Task: In the  document experiment Apply all border to the tabe with  'with box; Style line and width 1/4 pt 'Select Header and apply  'Italics' Select the text and align it to the  Center
Action: Mouse moved to (36, 116)
Screenshot: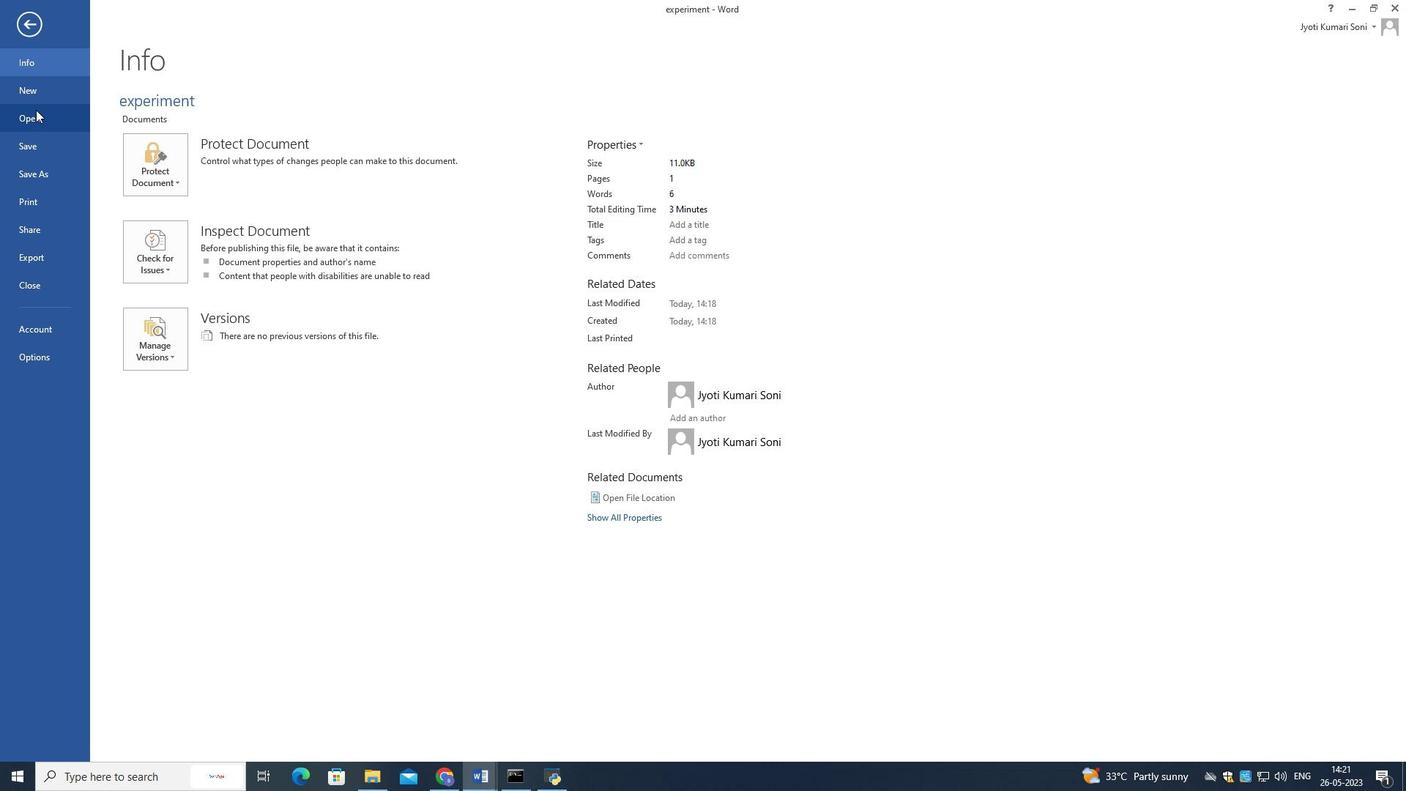 
Action: Mouse pressed left at (36, 116)
Screenshot: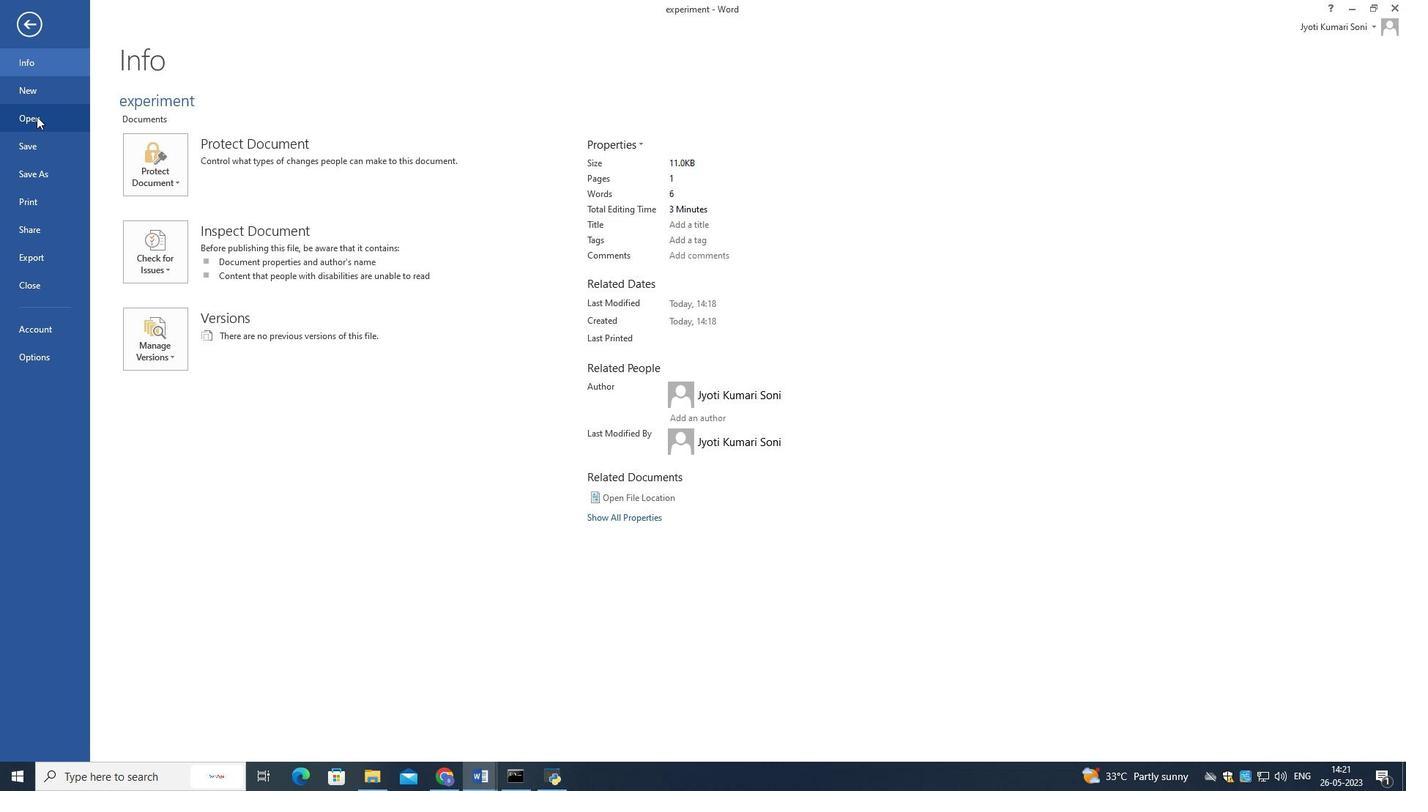 
Action: Mouse moved to (386, 131)
Screenshot: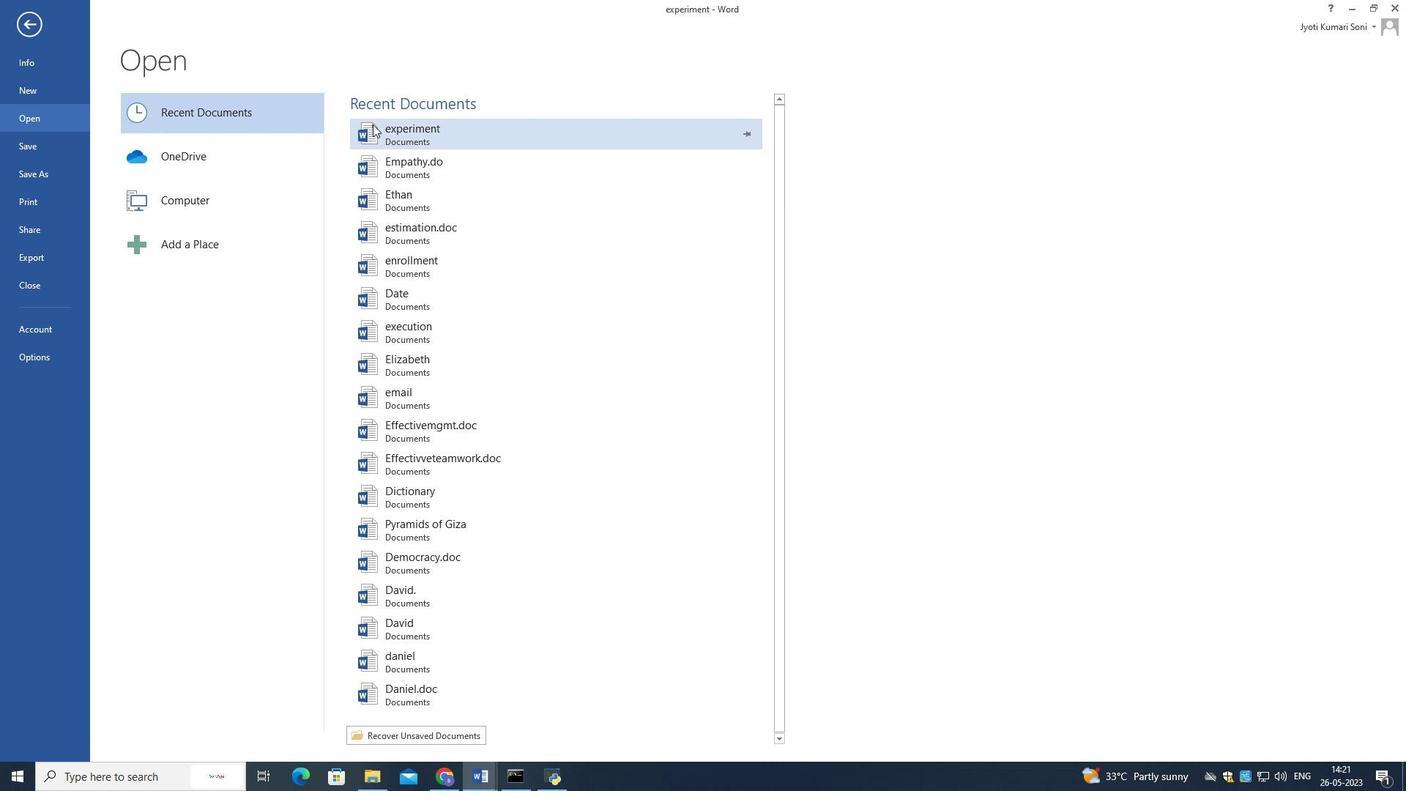 
Action: Mouse pressed left at (386, 131)
Screenshot: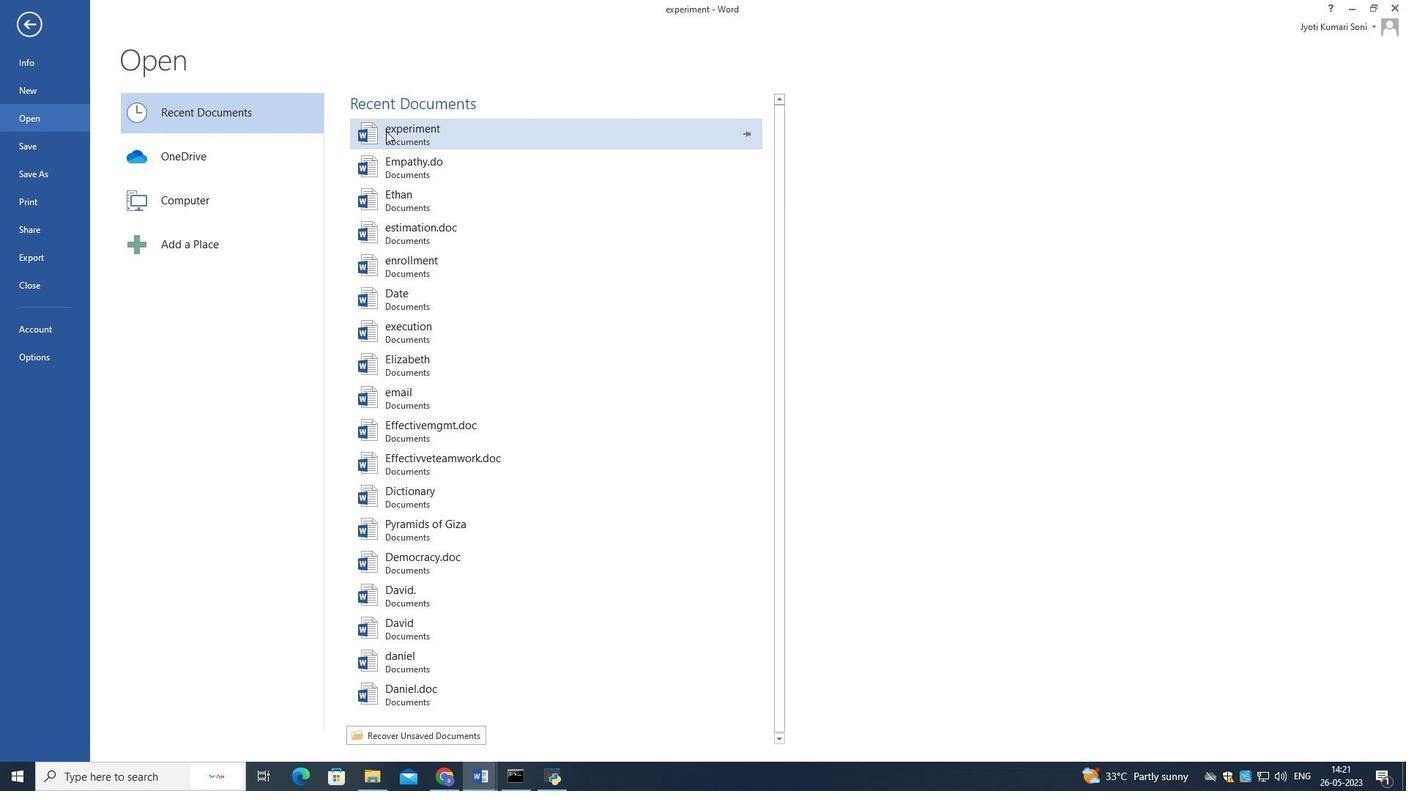 
Action: Mouse moved to (544, 215)
Screenshot: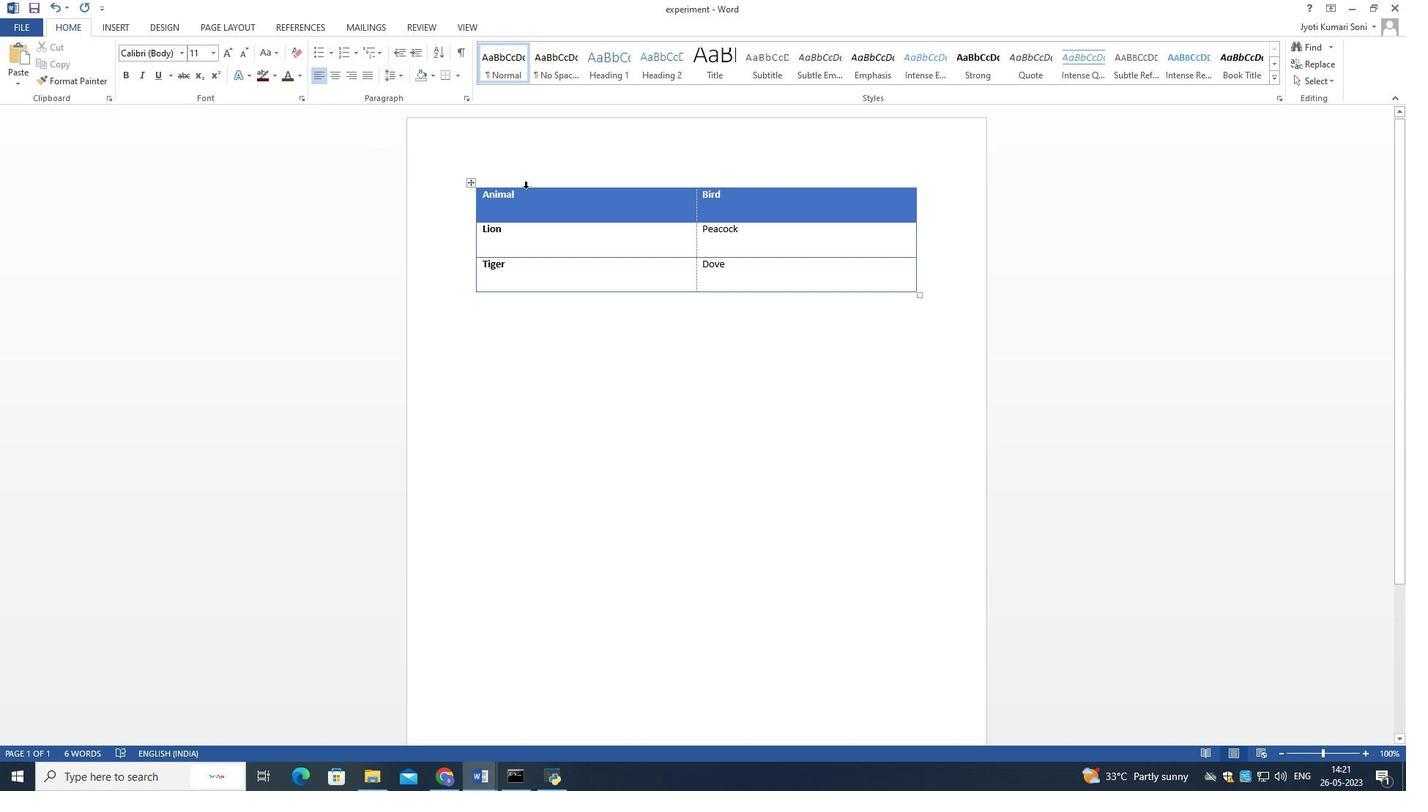 
Action: Mouse pressed left at (544, 215)
Screenshot: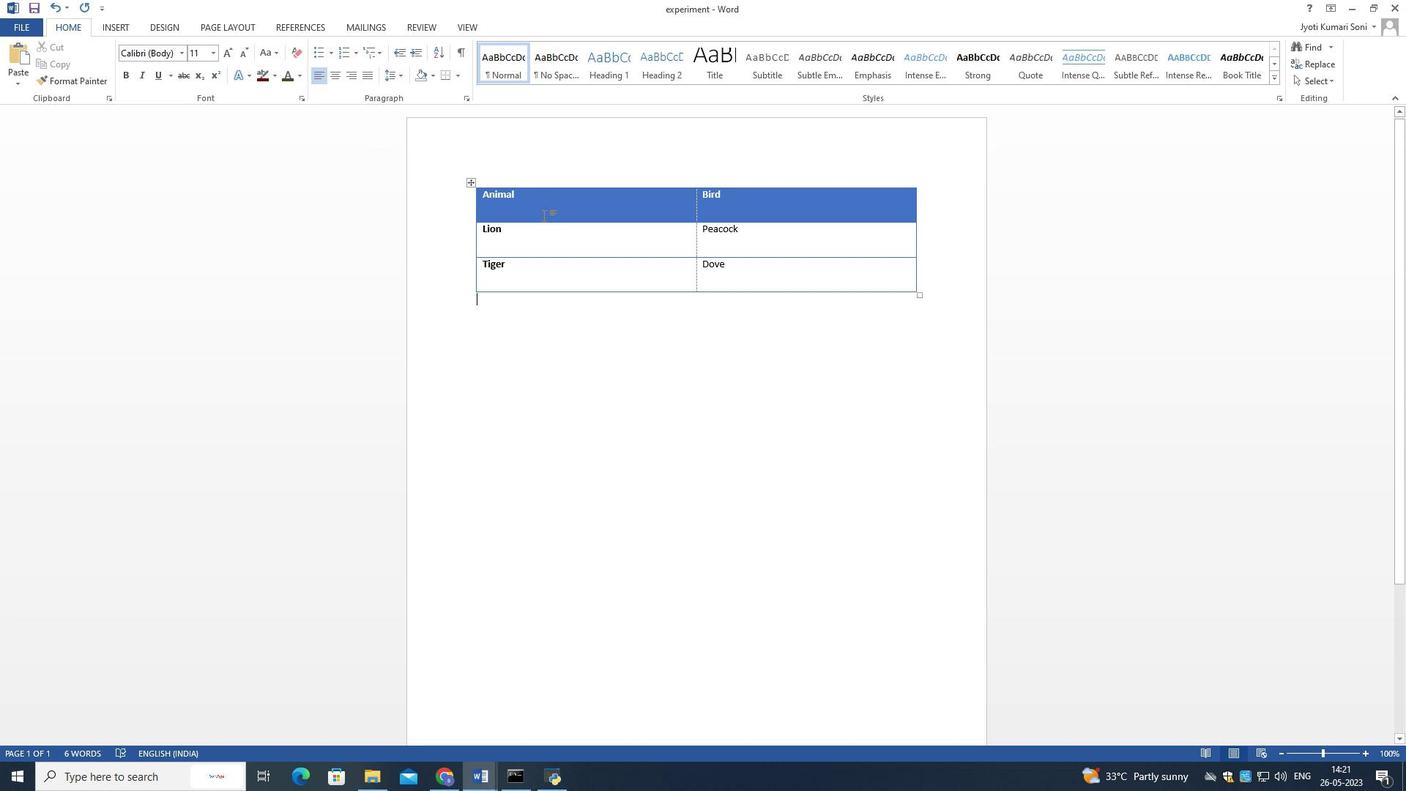 
Action: Mouse moved to (460, 76)
Screenshot: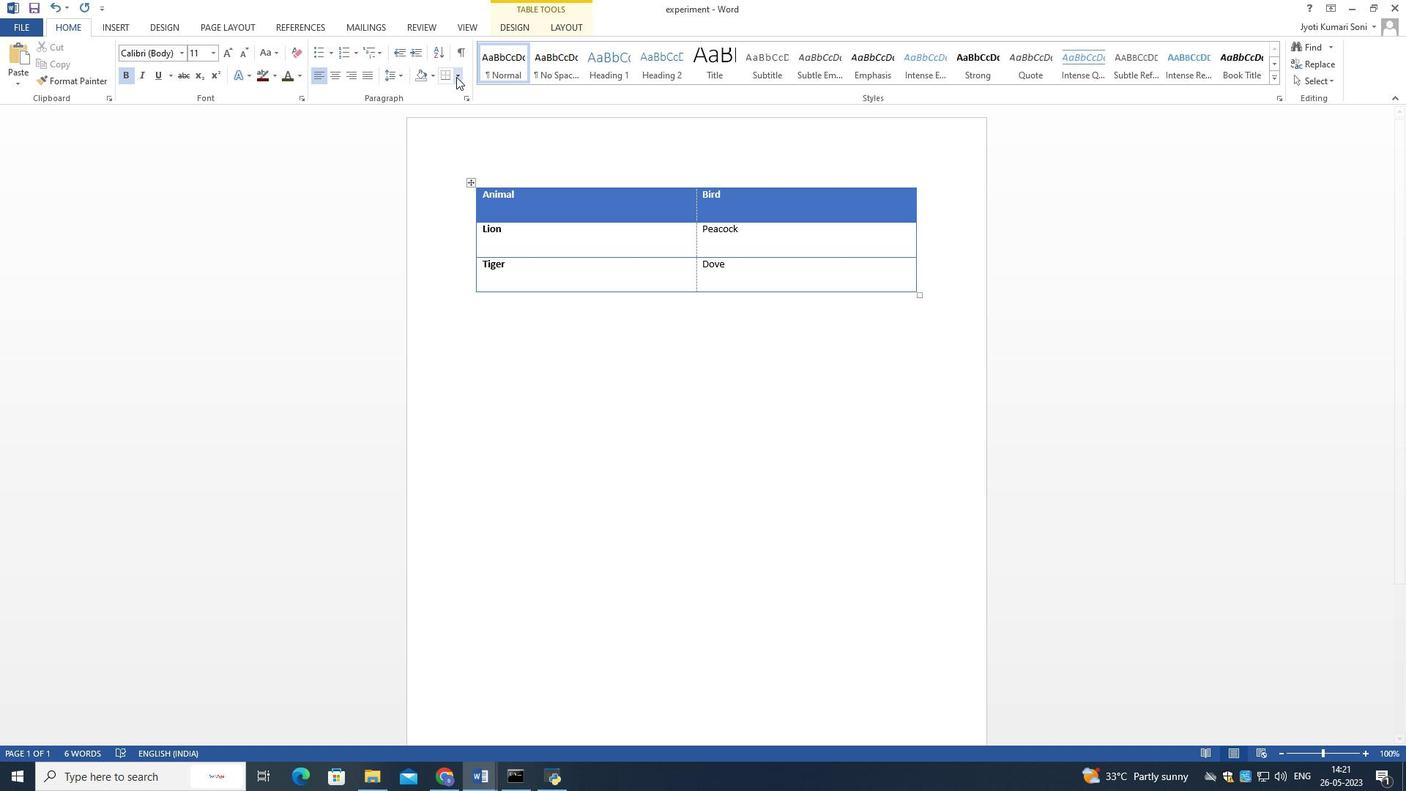 
Action: Mouse pressed left at (460, 76)
Screenshot: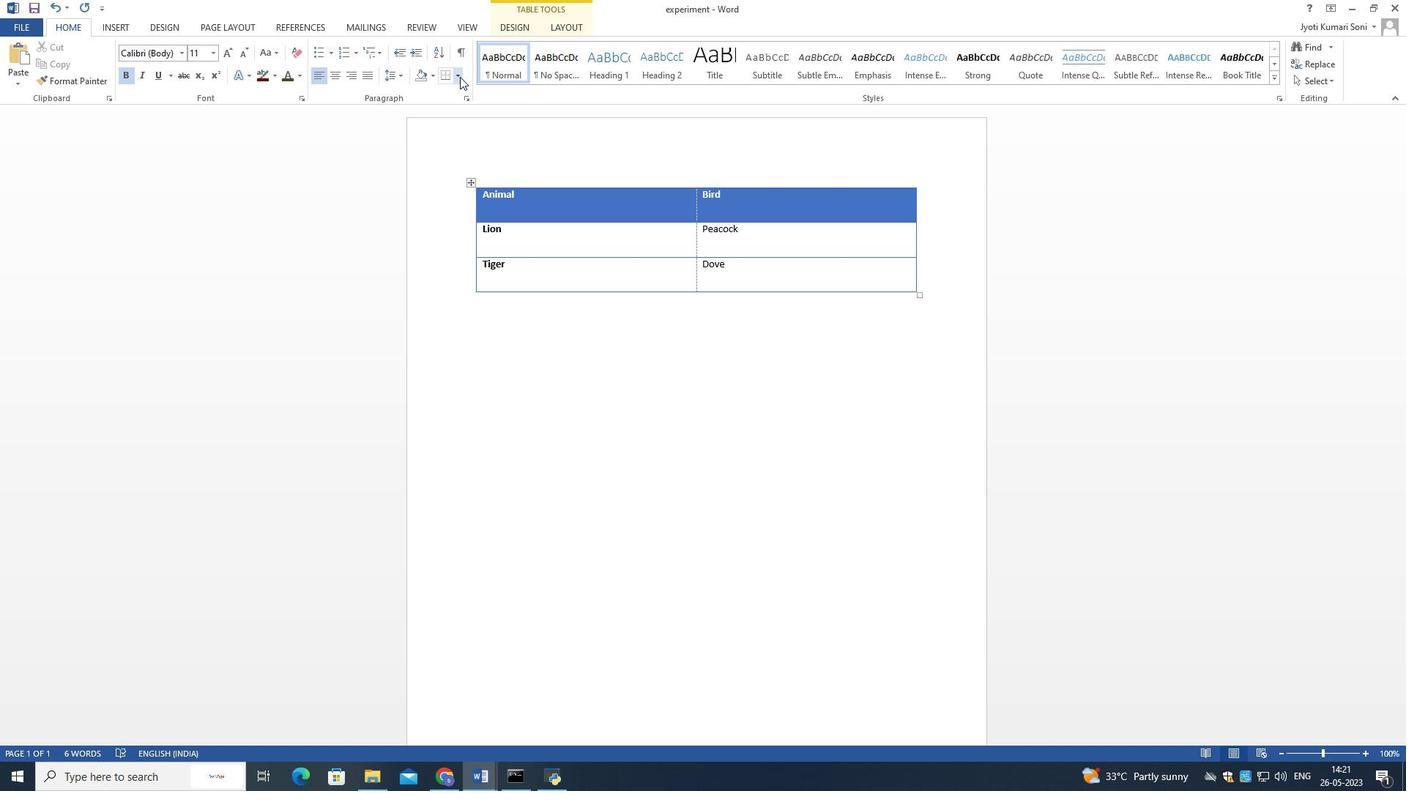 
Action: Mouse moved to (475, 180)
Screenshot: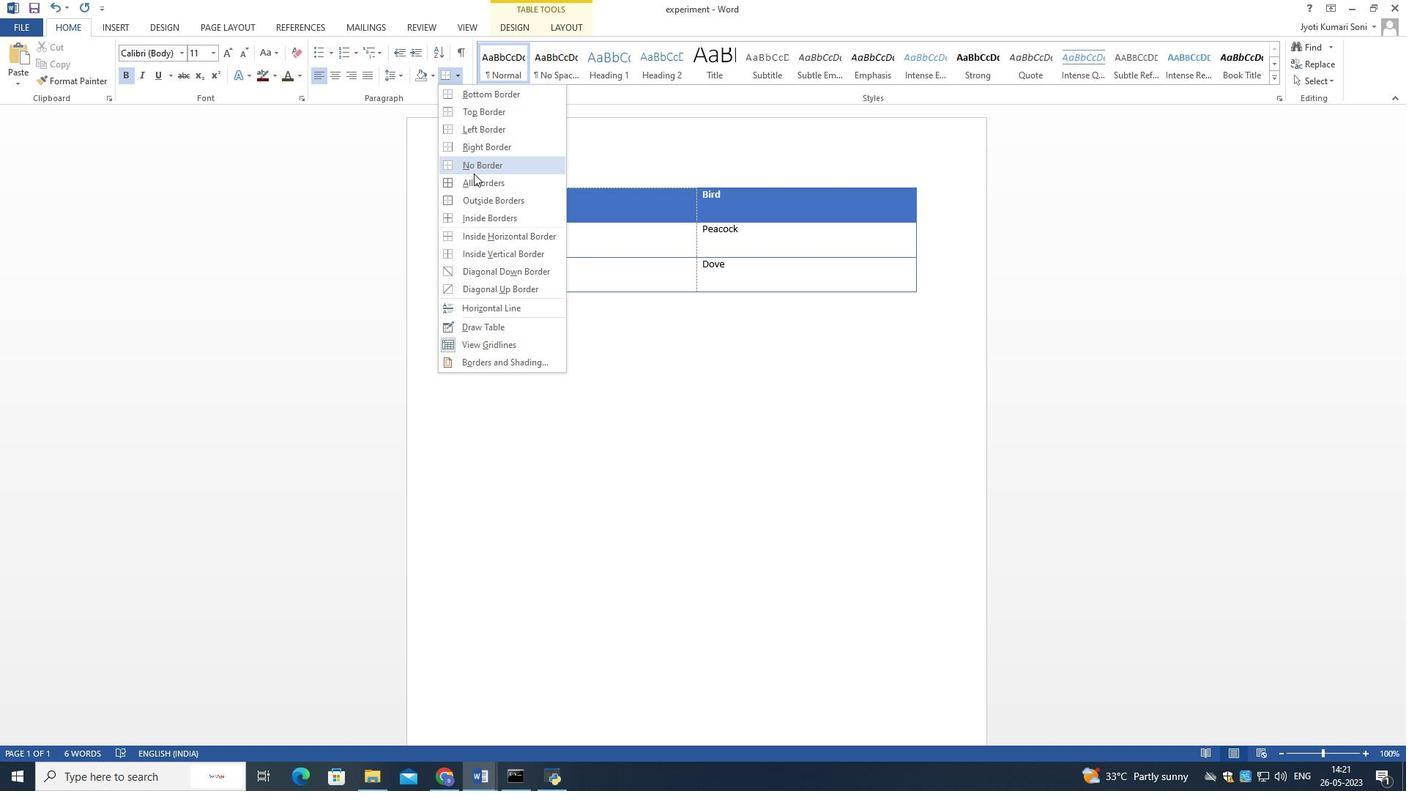 
Action: Mouse pressed left at (475, 180)
Screenshot: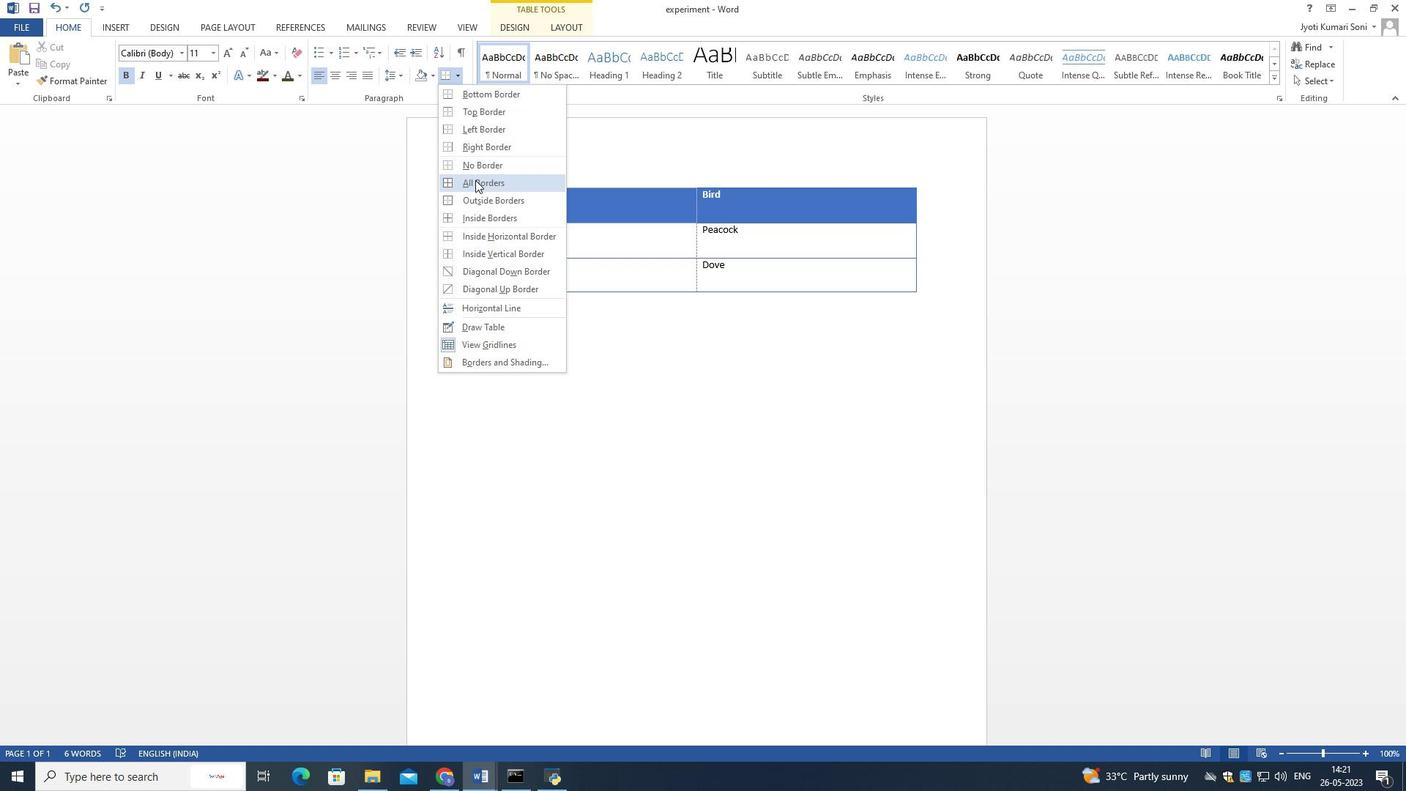 
Action: Mouse moved to (460, 75)
Screenshot: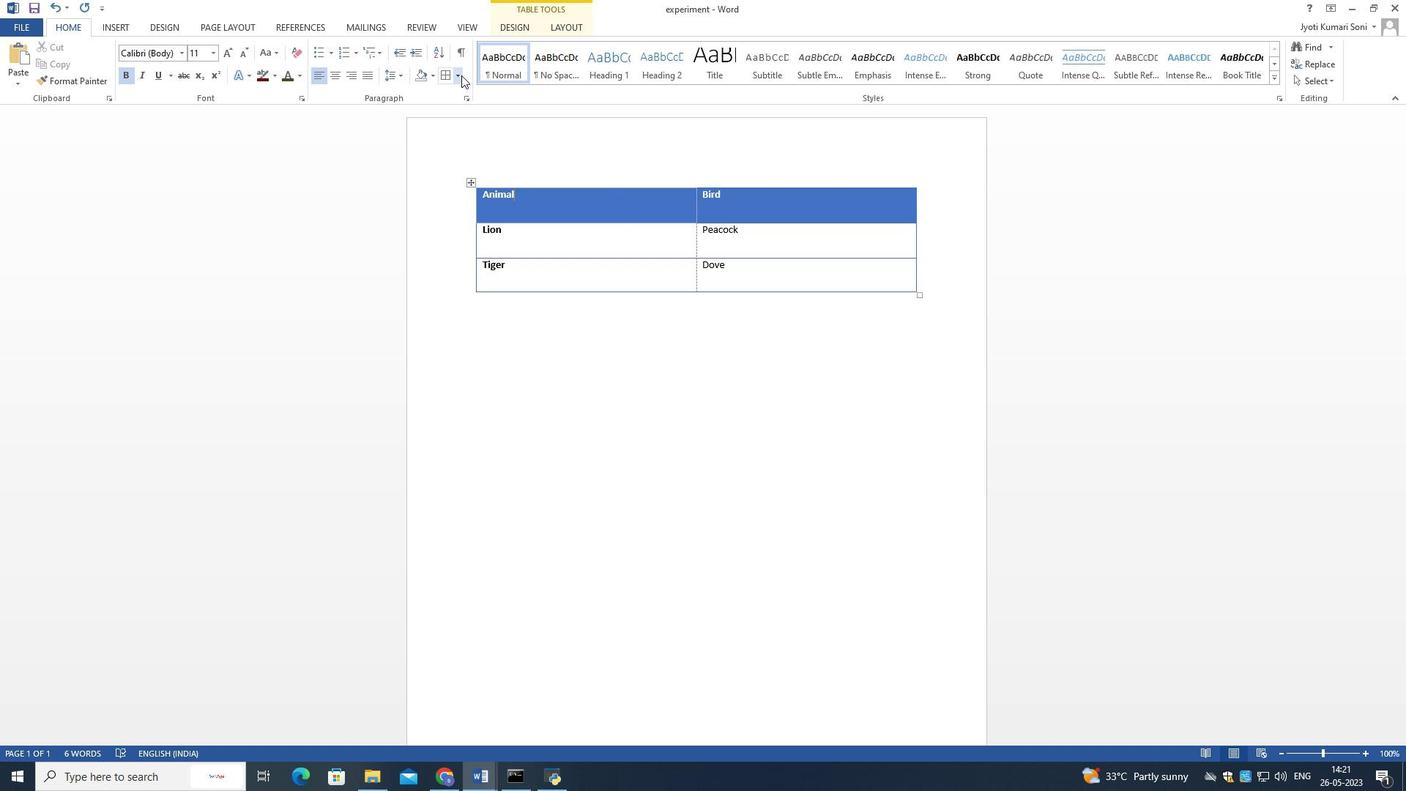 
Action: Mouse pressed left at (460, 75)
Screenshot: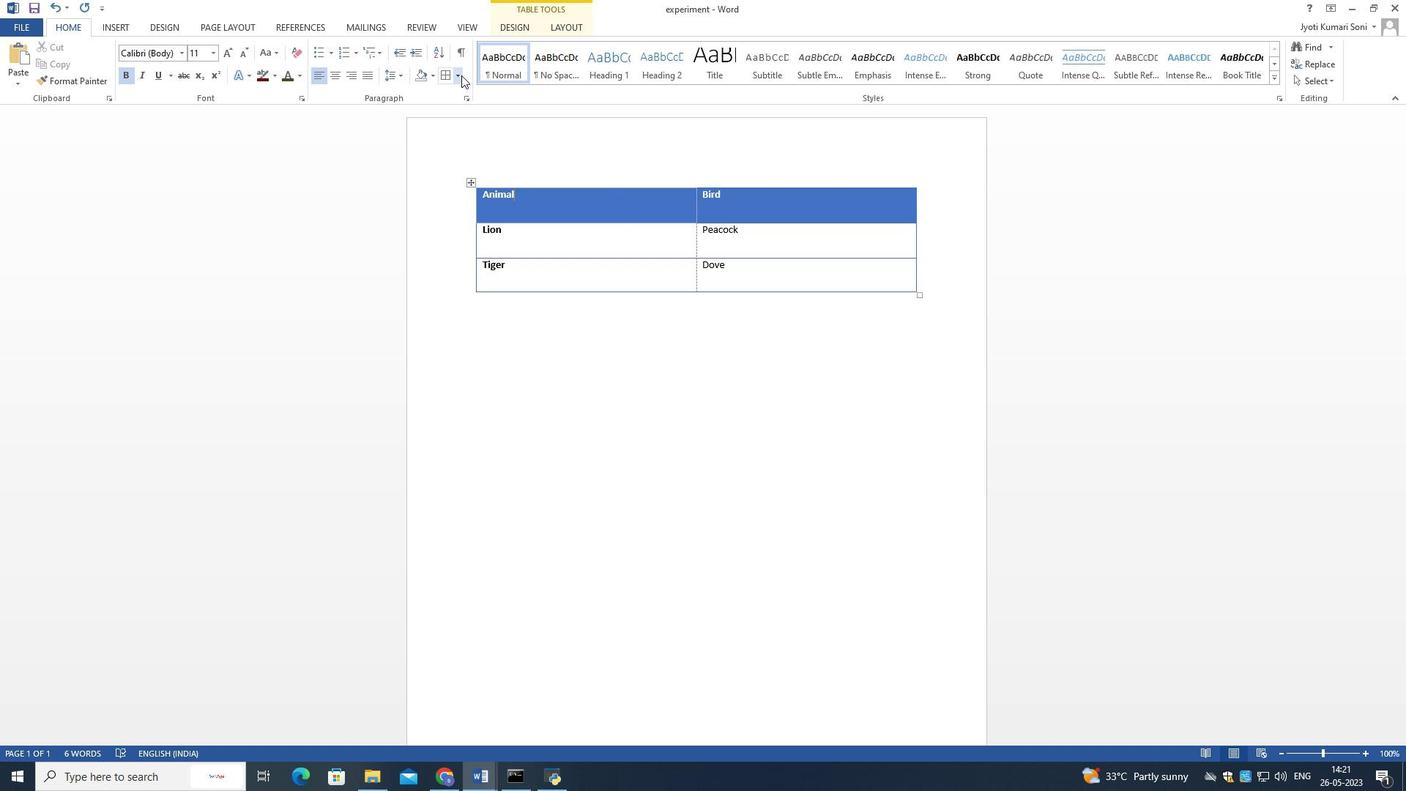 
Action: Mouse moved to (495, 357)
Screenshot: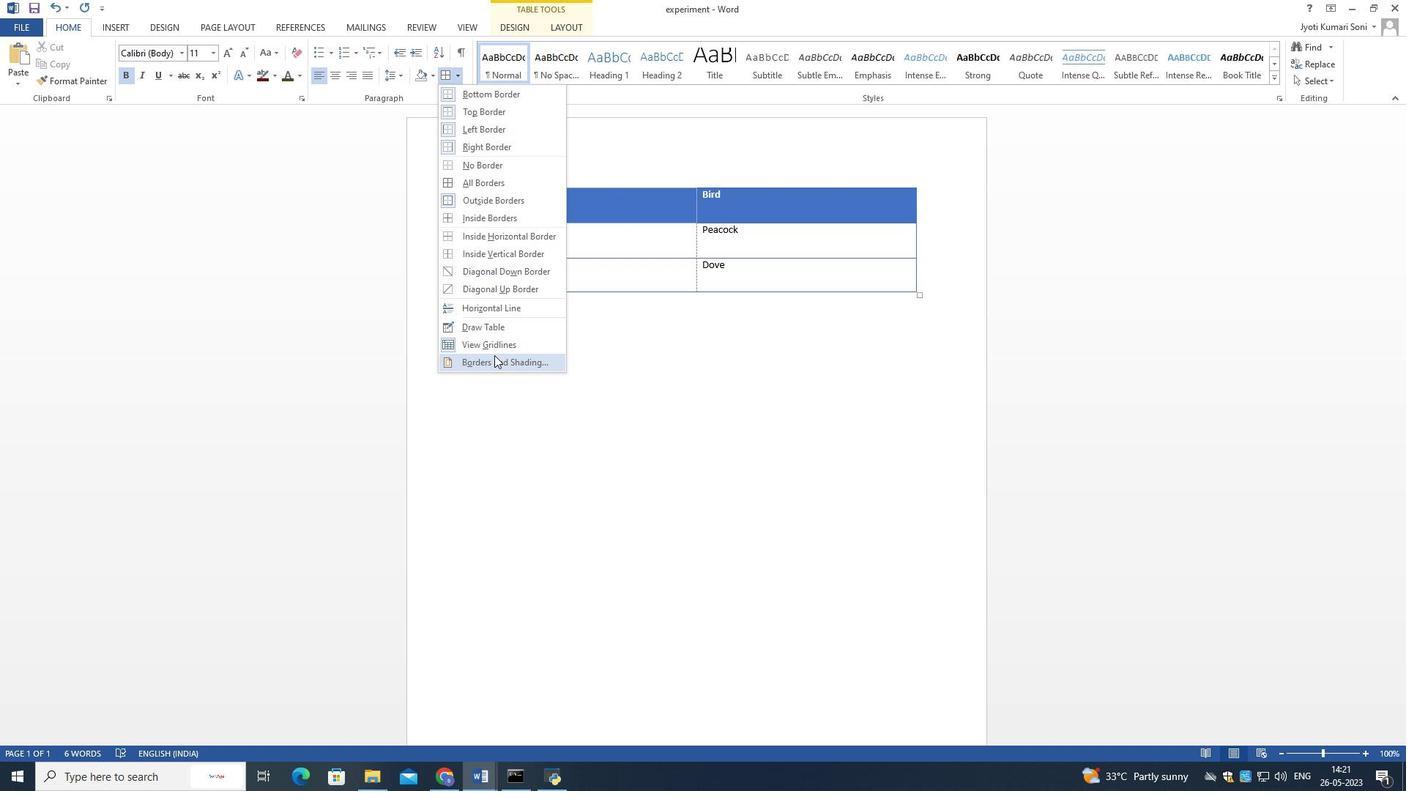 
Action: Mouse pressed left at (495, 357)
Screenshot: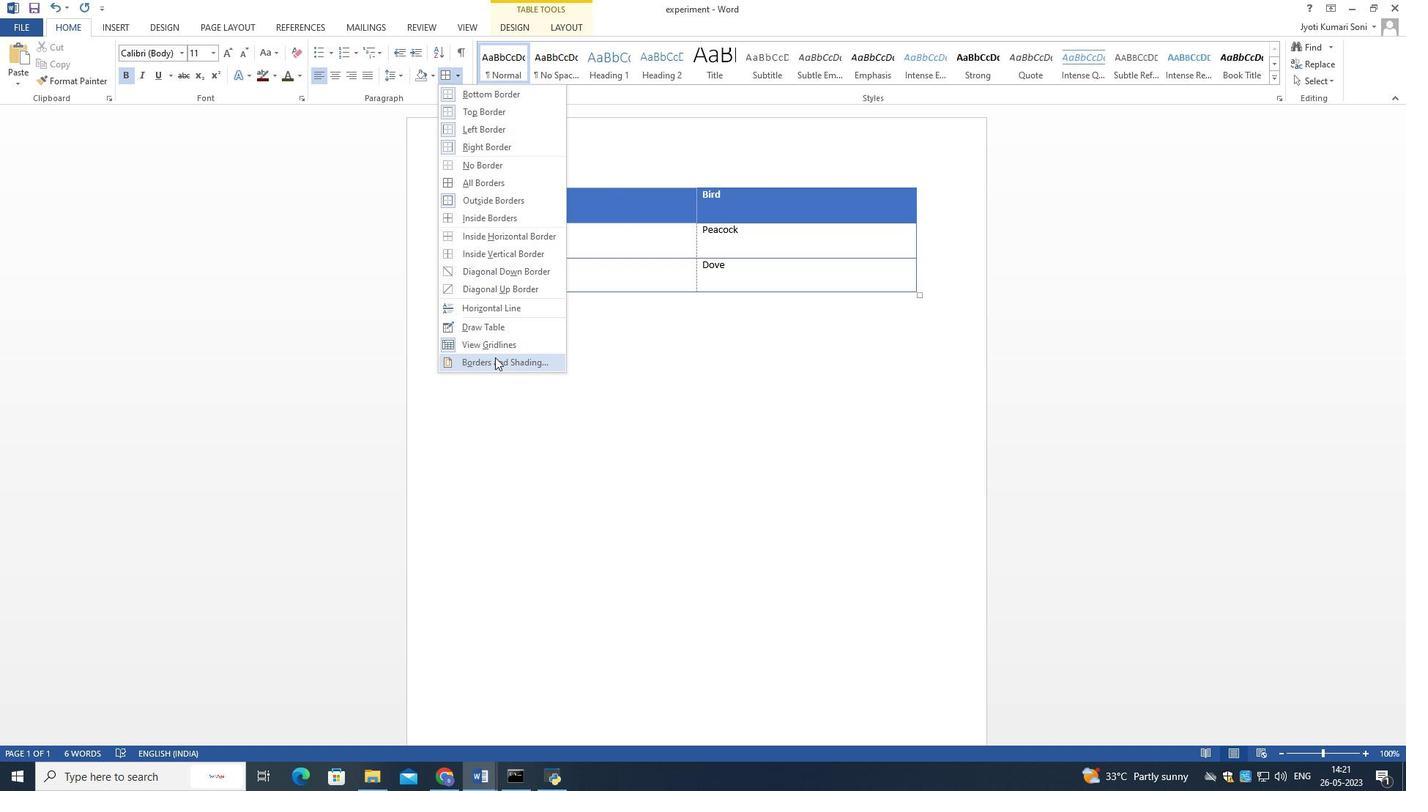 
Action: Mouse moved to (553, 359)
Screenshot: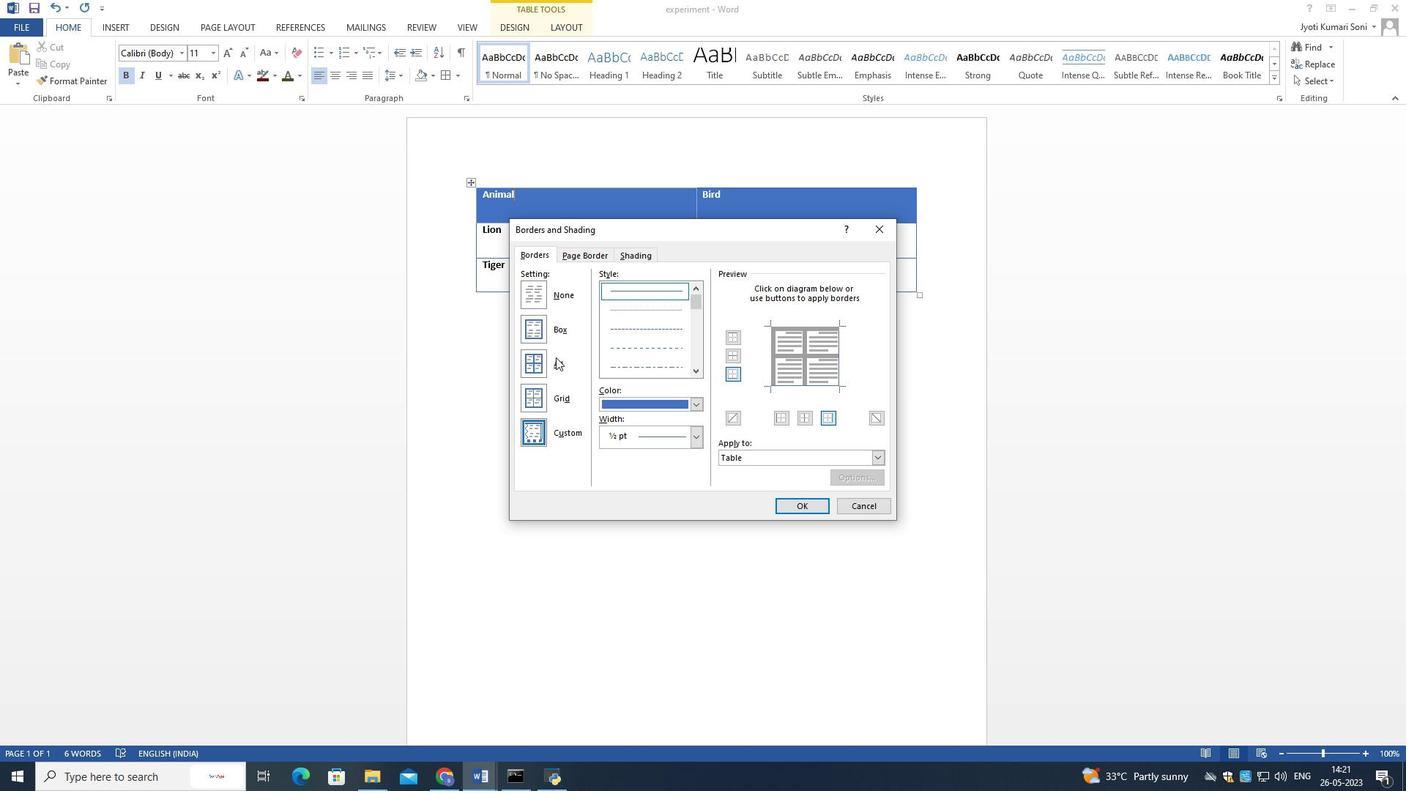 
Action: Mouse pressed left at (553, 359)
Screenshot: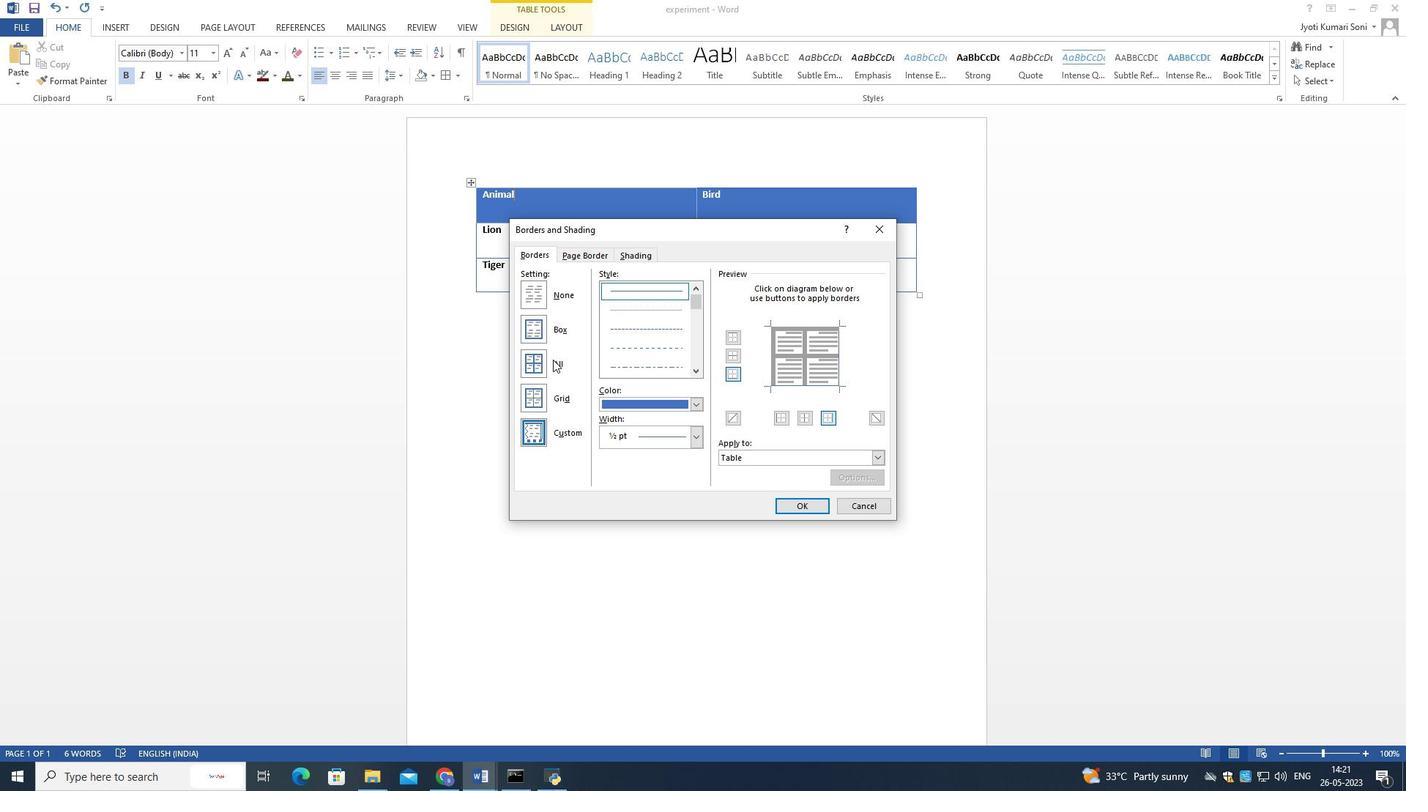 
Action: Mouse moved to (533, 359)
Screenshot: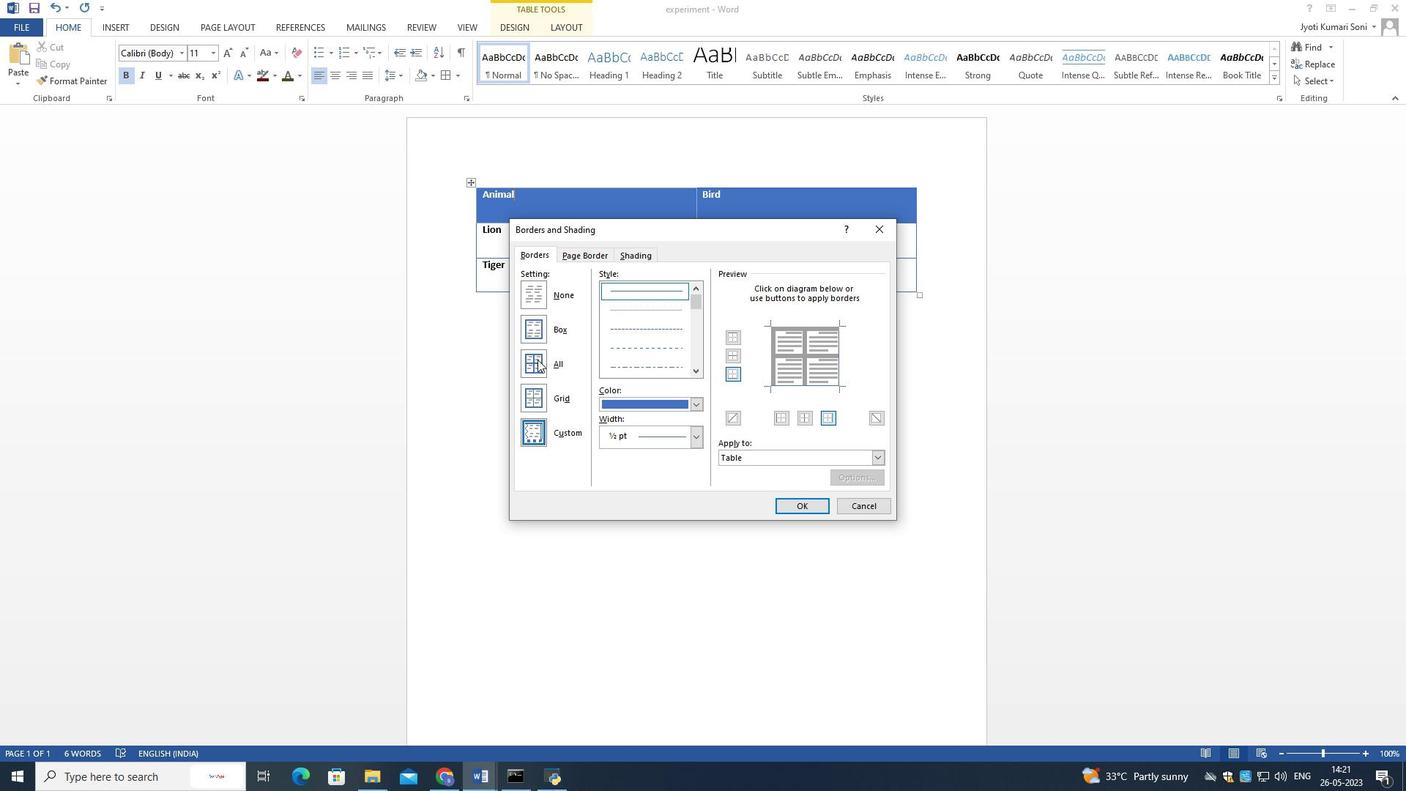 
Action: Mouse pressed left at (533, 359)
Screenshot: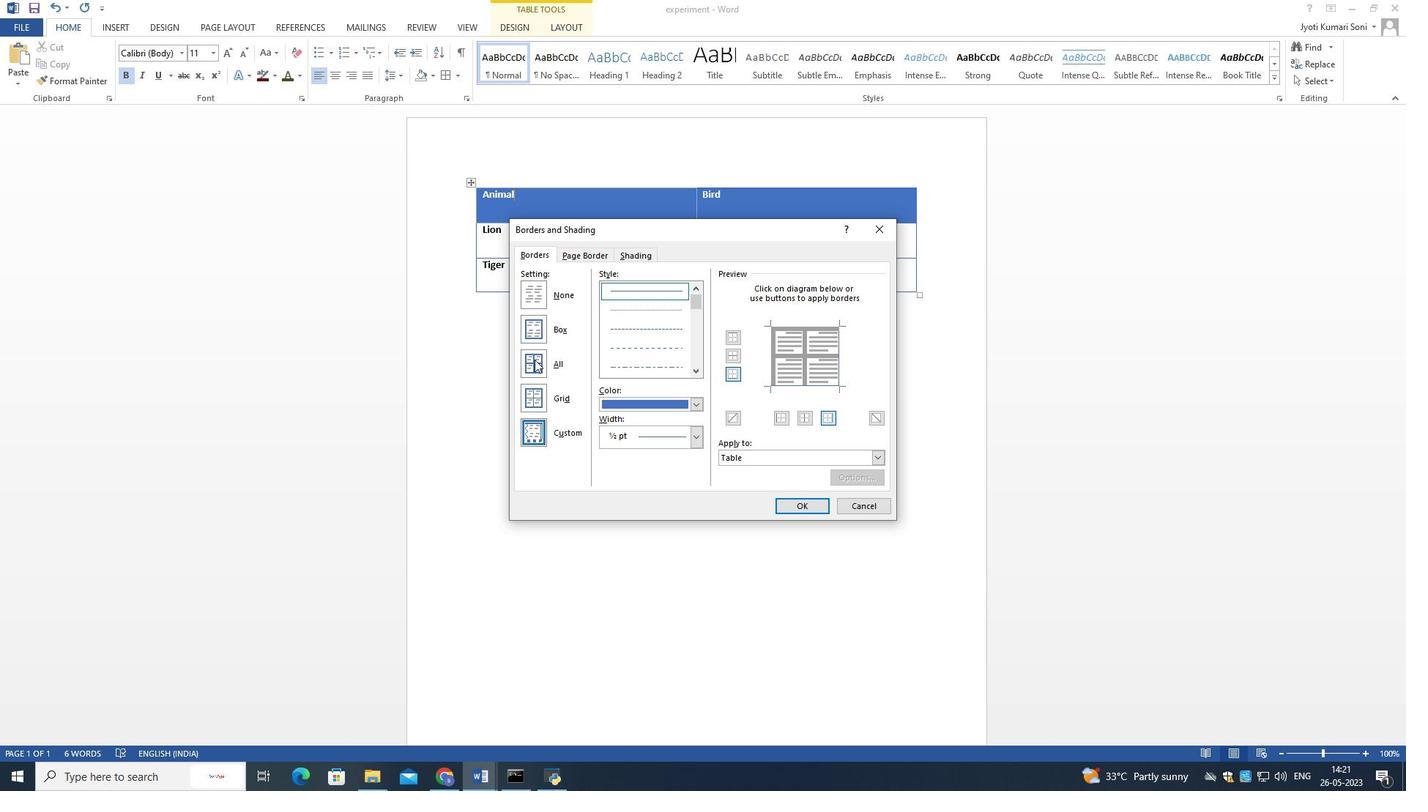 
Action: Mouse moved to (696, 432)
Screenshot: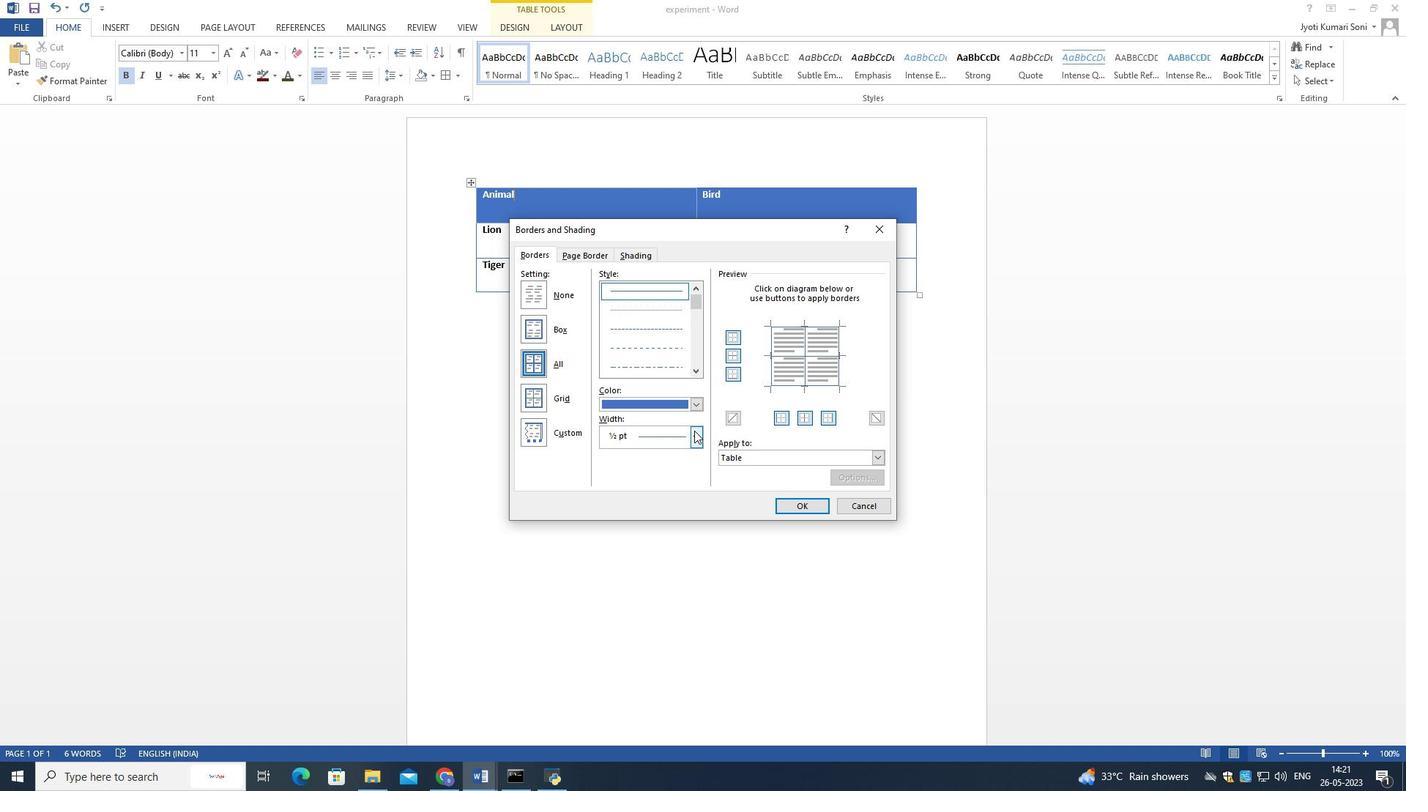 
Action: Mouse pressed left at (696, 432)
Screenshot: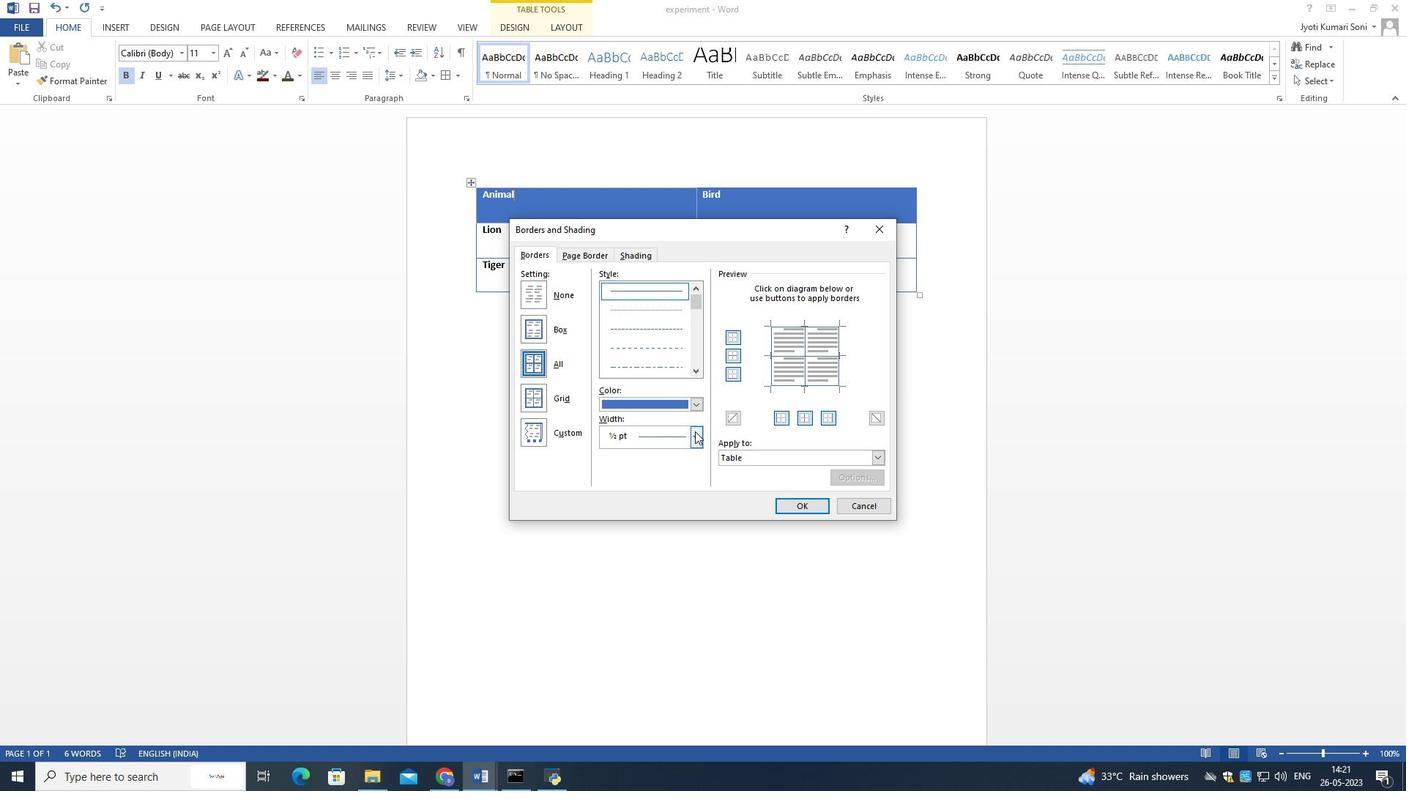 
Action: Mouse moved to (637, 490)
Screenshot: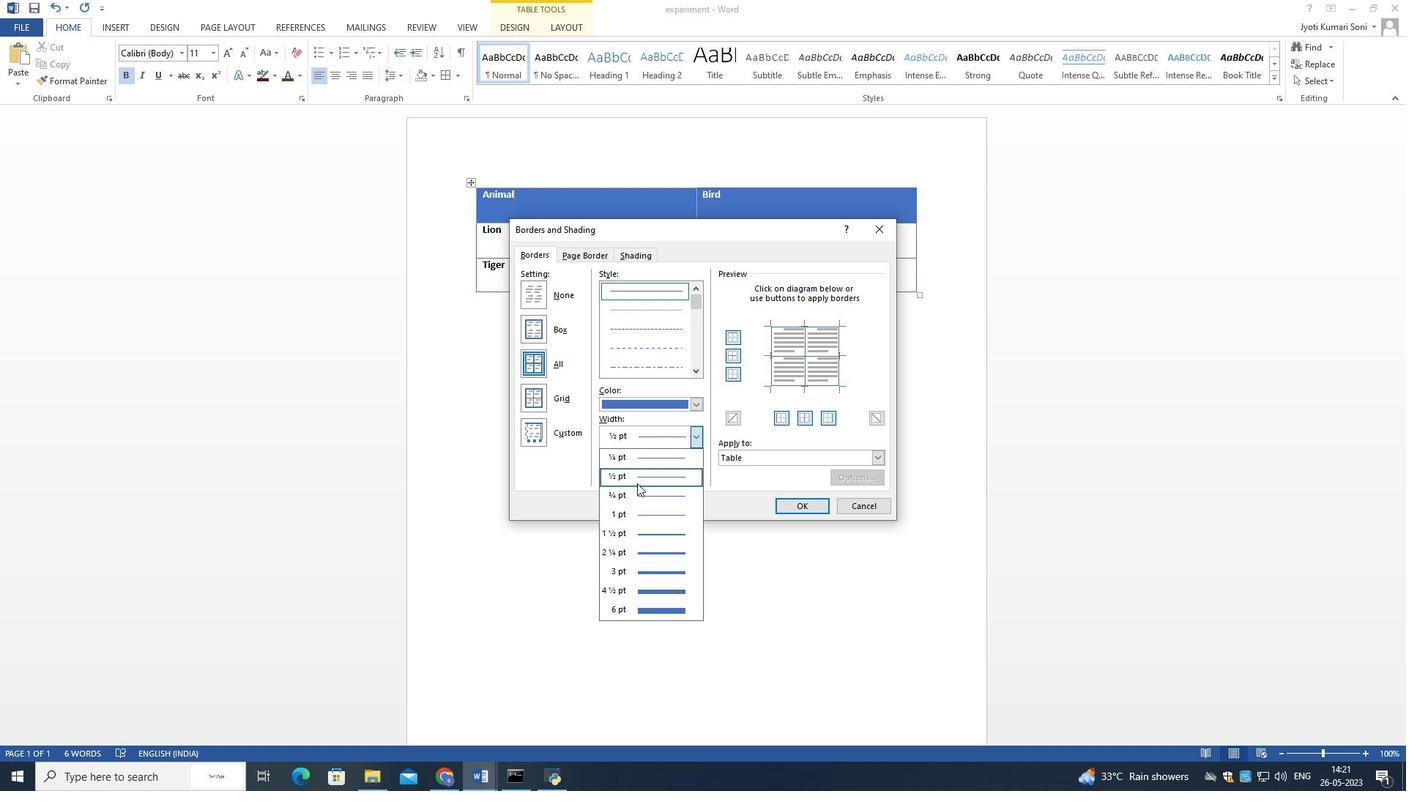 
Action: Mouse pressed left at (637, 490)
Screenshot: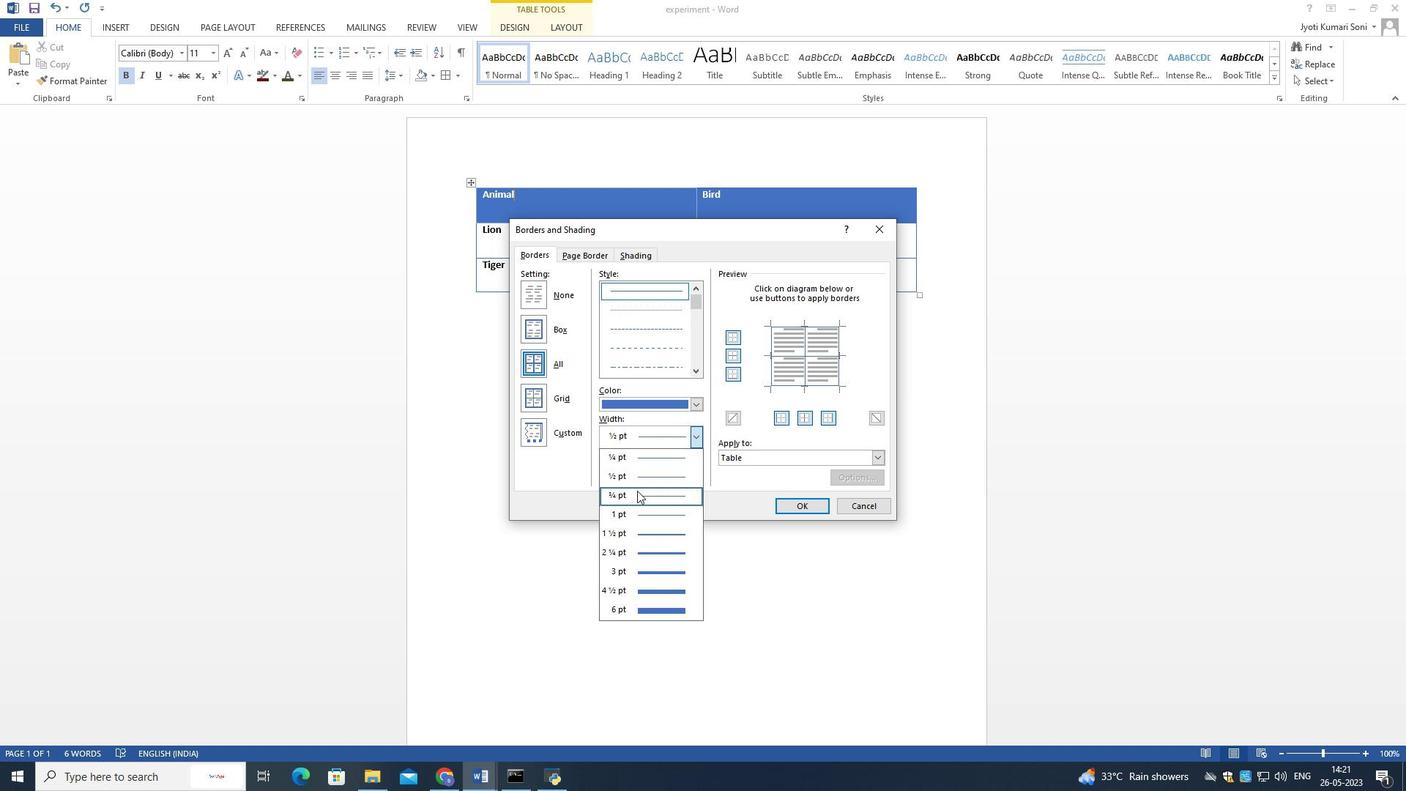 
Action: Mouse moved to (801, 501)
Screenshot: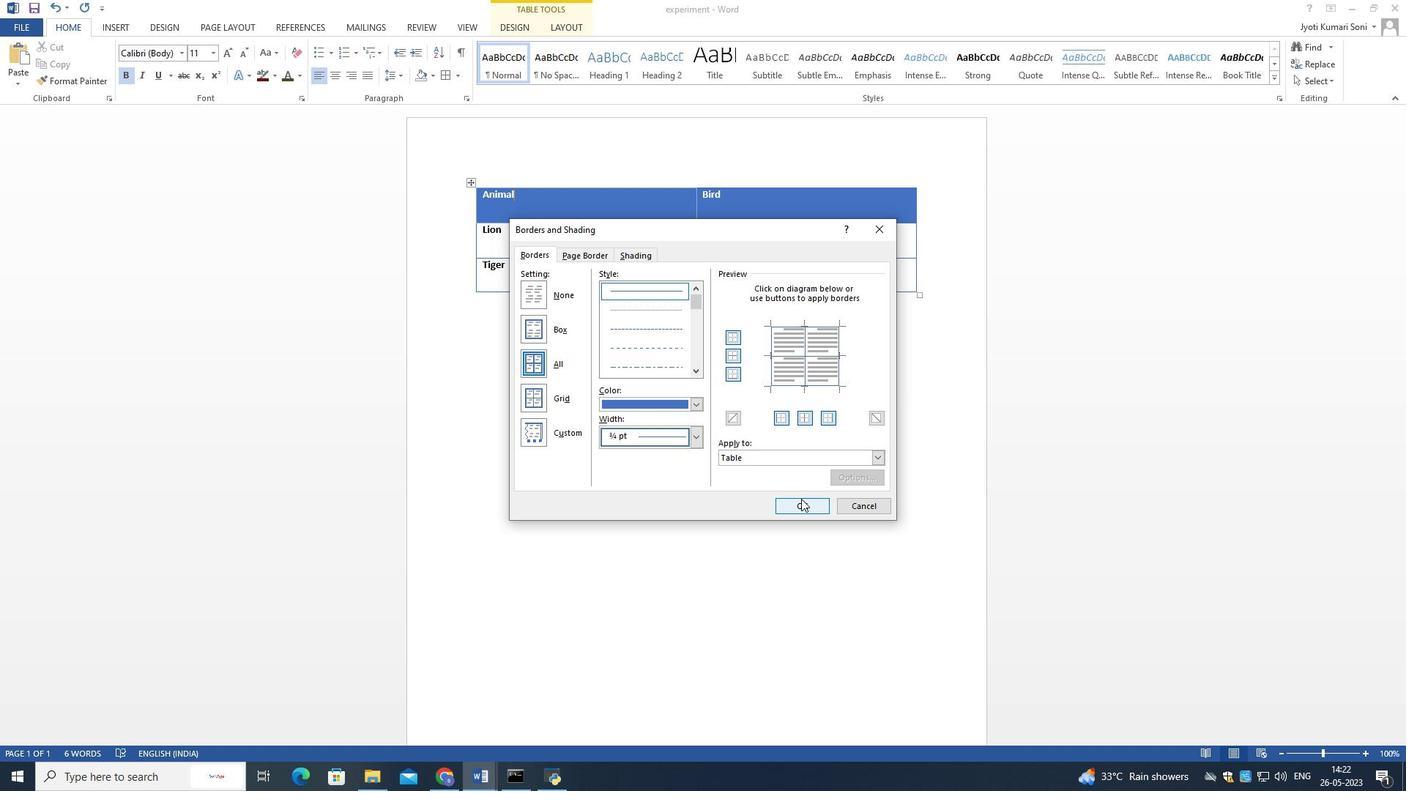 
Action: Mouse pressed left at (801, 501)
Screenshot: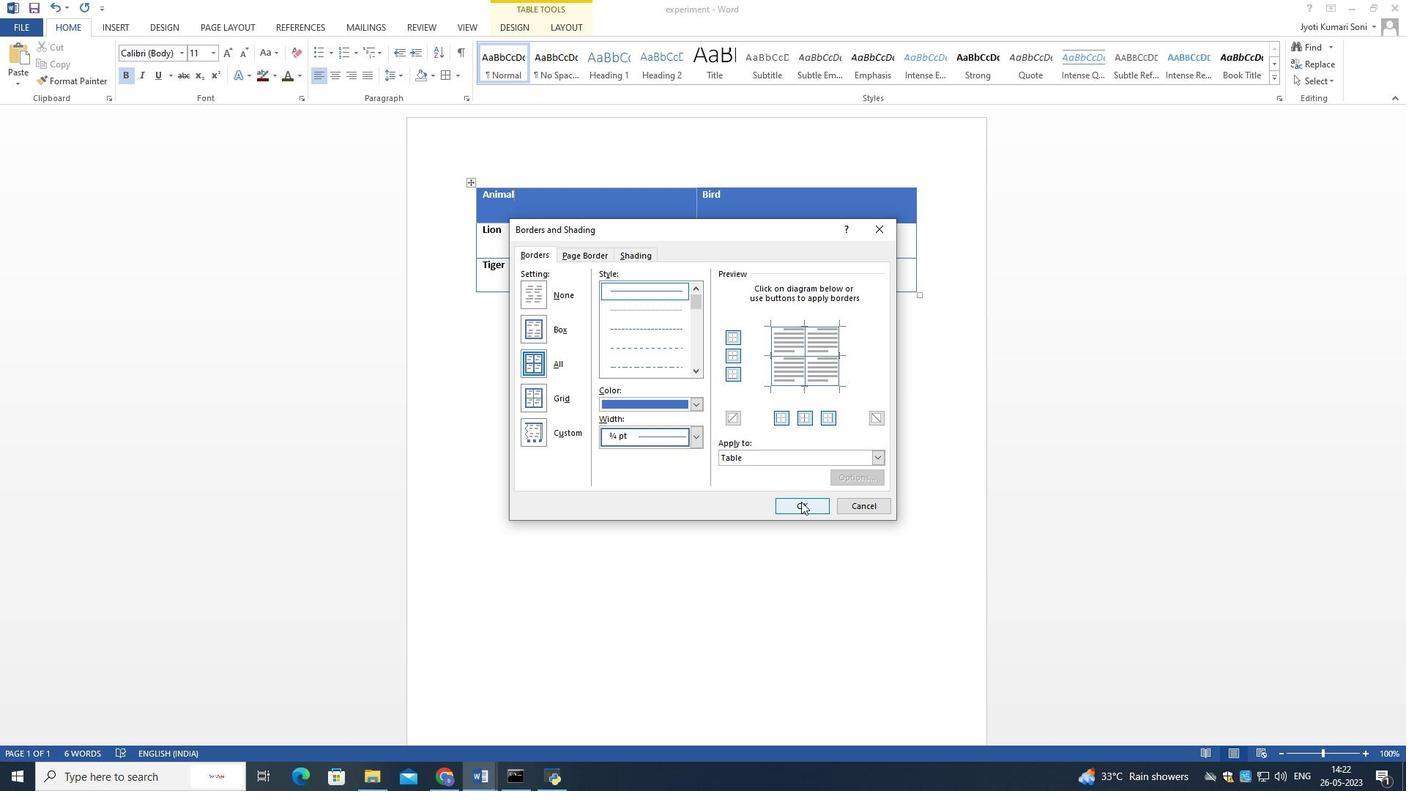 
Action: Mouse moved to (766, 276)
Screenshot: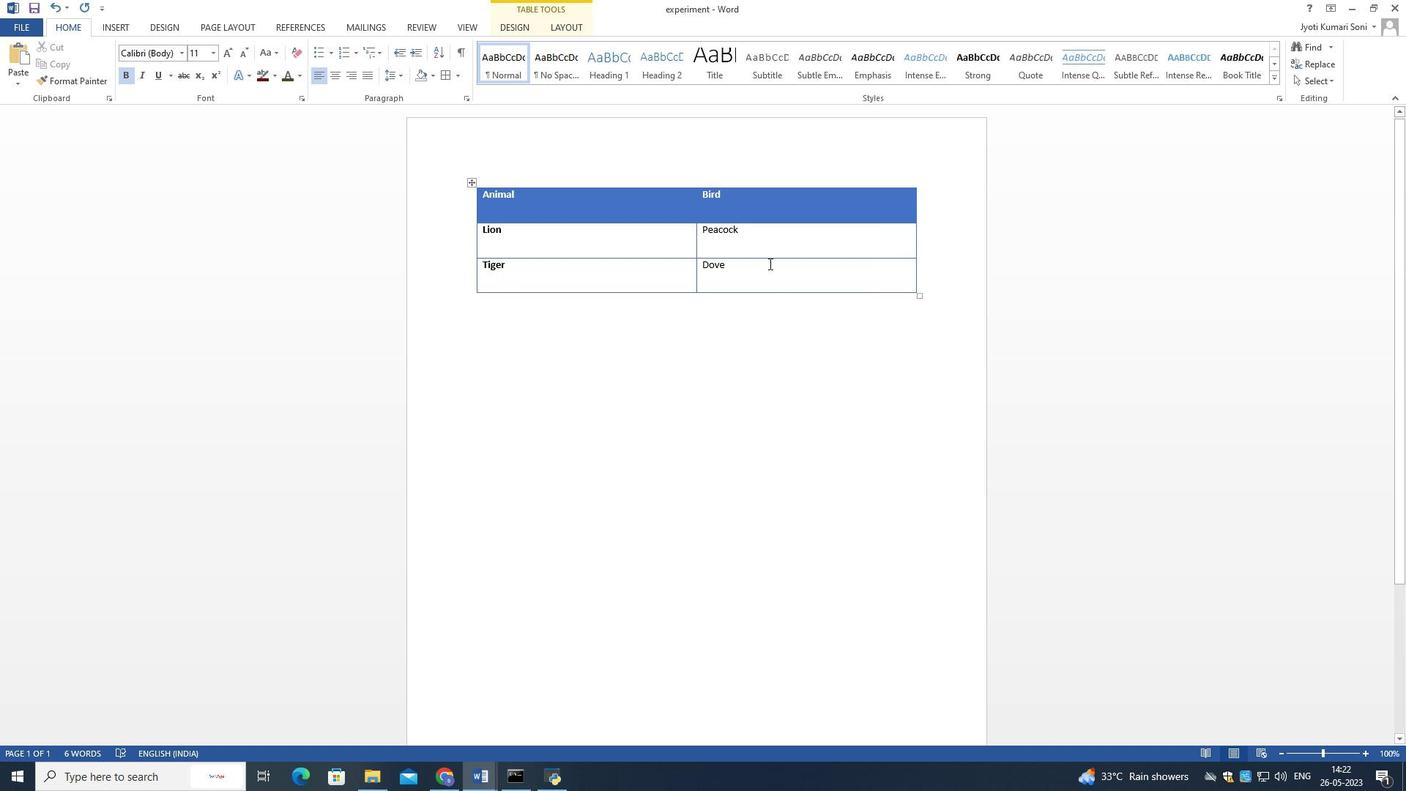 
Action: Mouse pressed left at (766, 276)
Screenshot: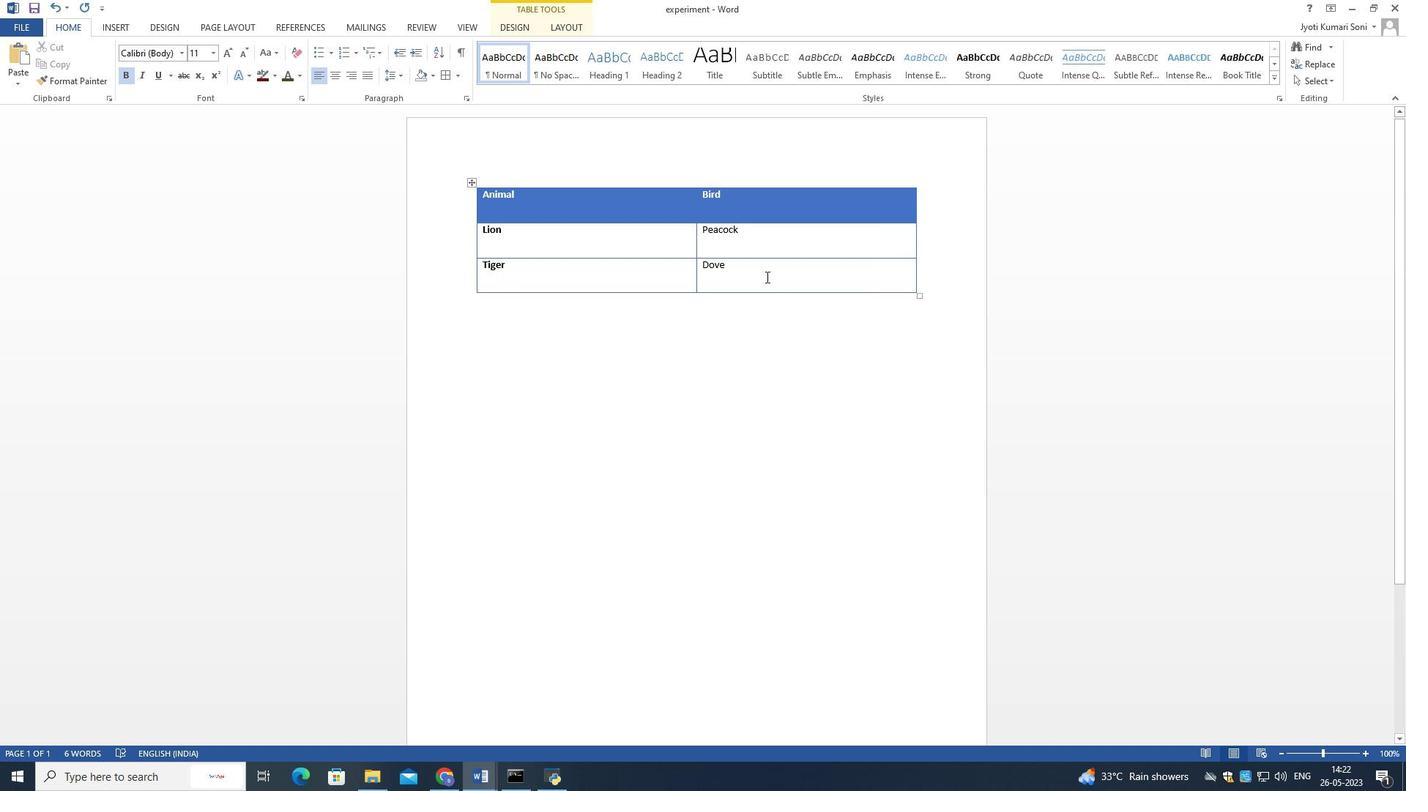 
Action: Mouse moved to (334, 74)
Screenshot: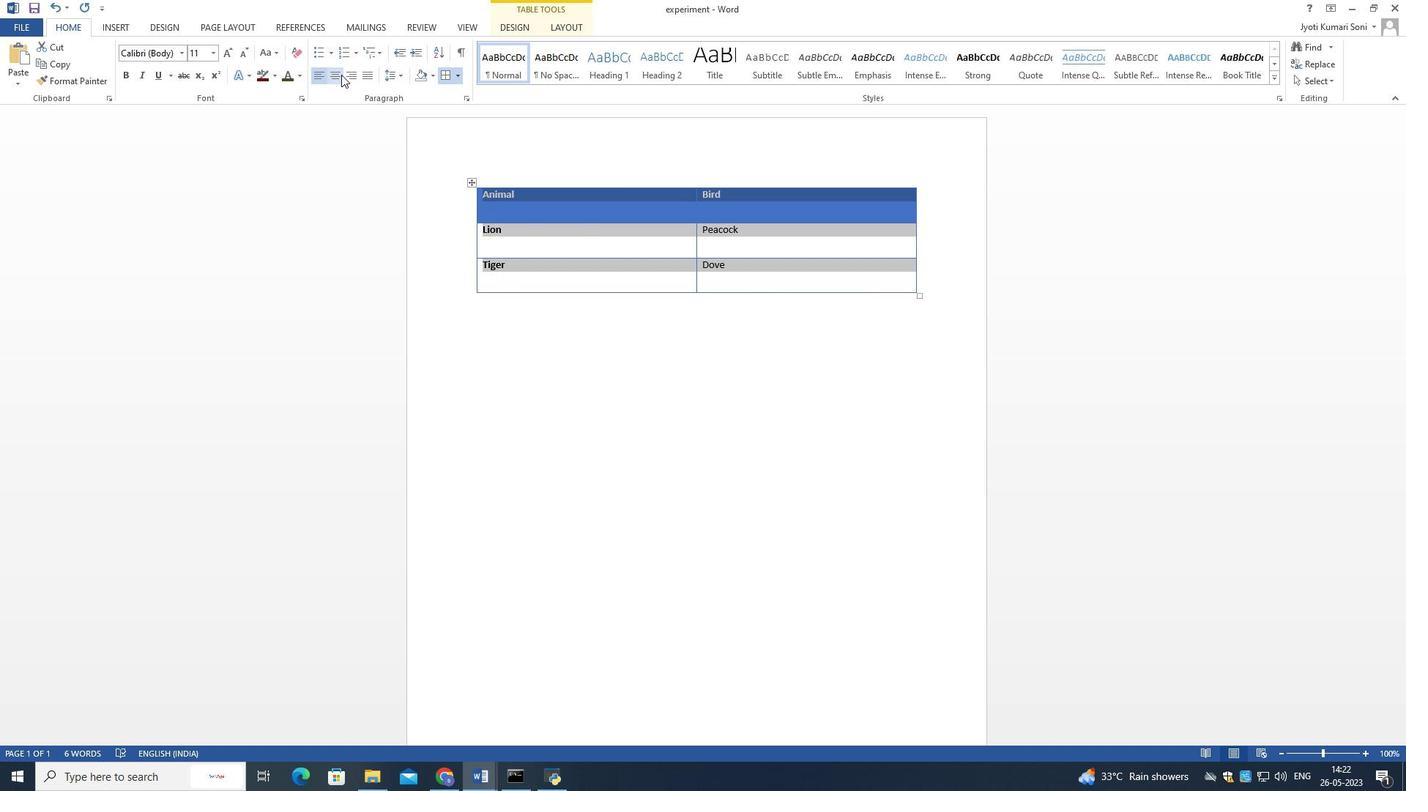 
Action: Mouse pressed left at (334, 74)
Screenshot: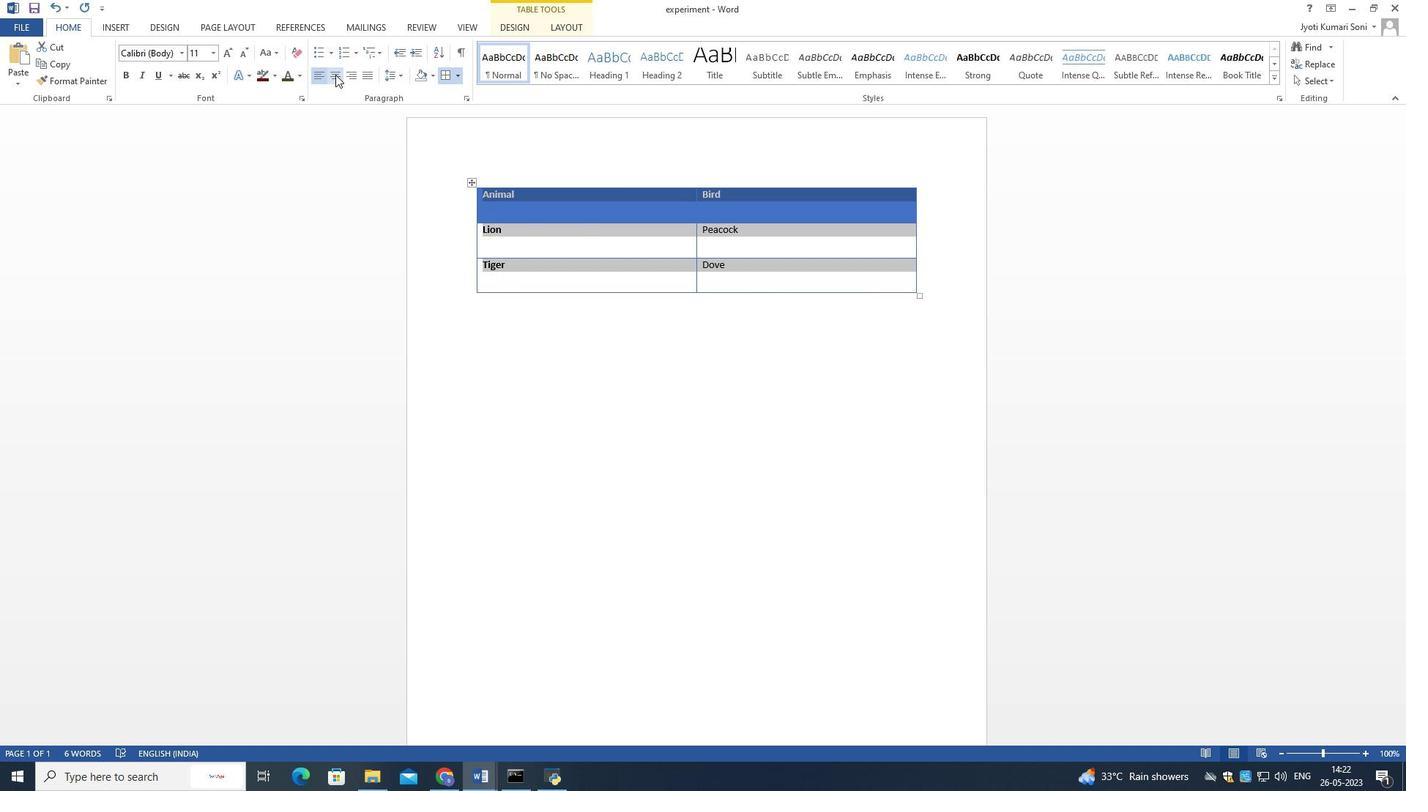 
Action: Mouse moved to (631, 381)
Screenshot: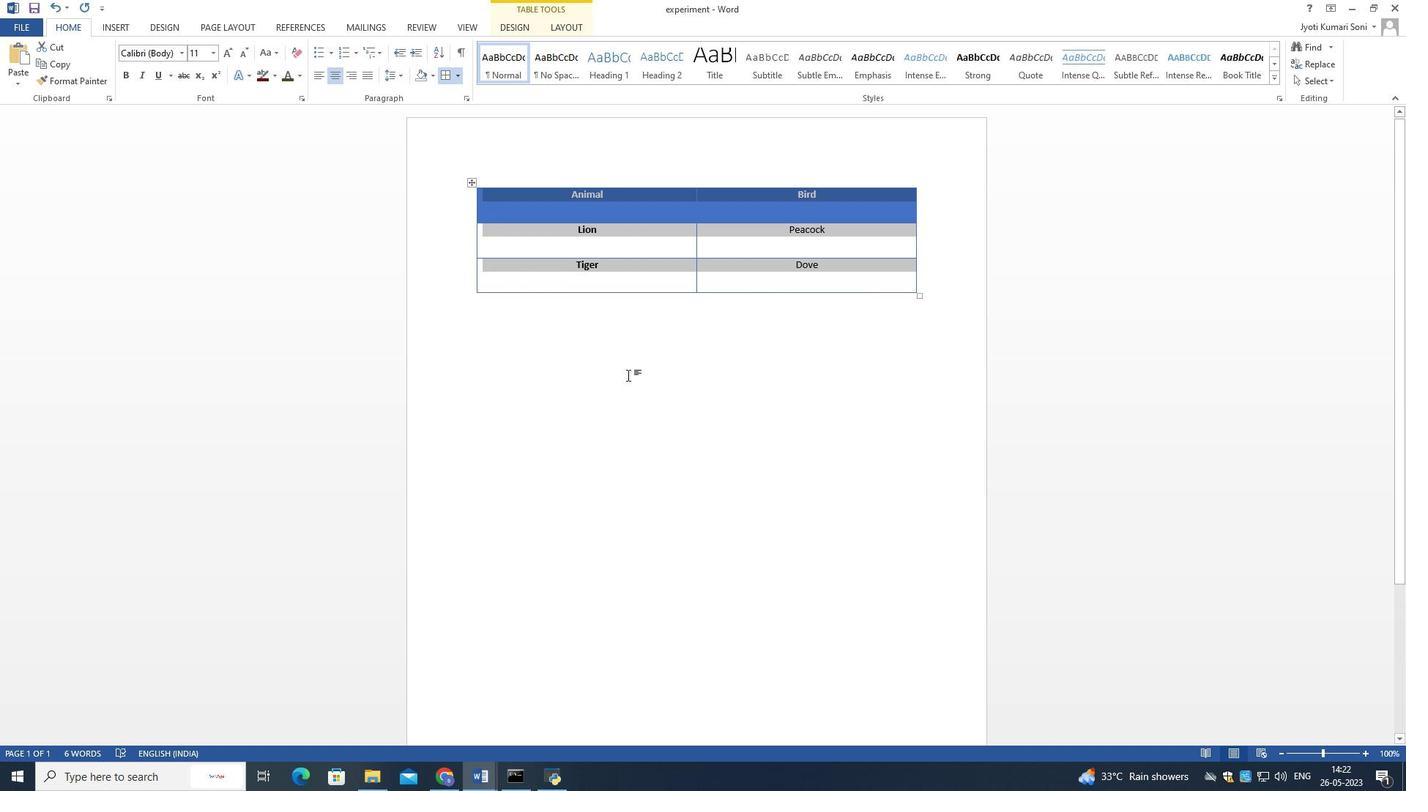 
Action: Mouse pressed left at (631, 381)
Screenshot: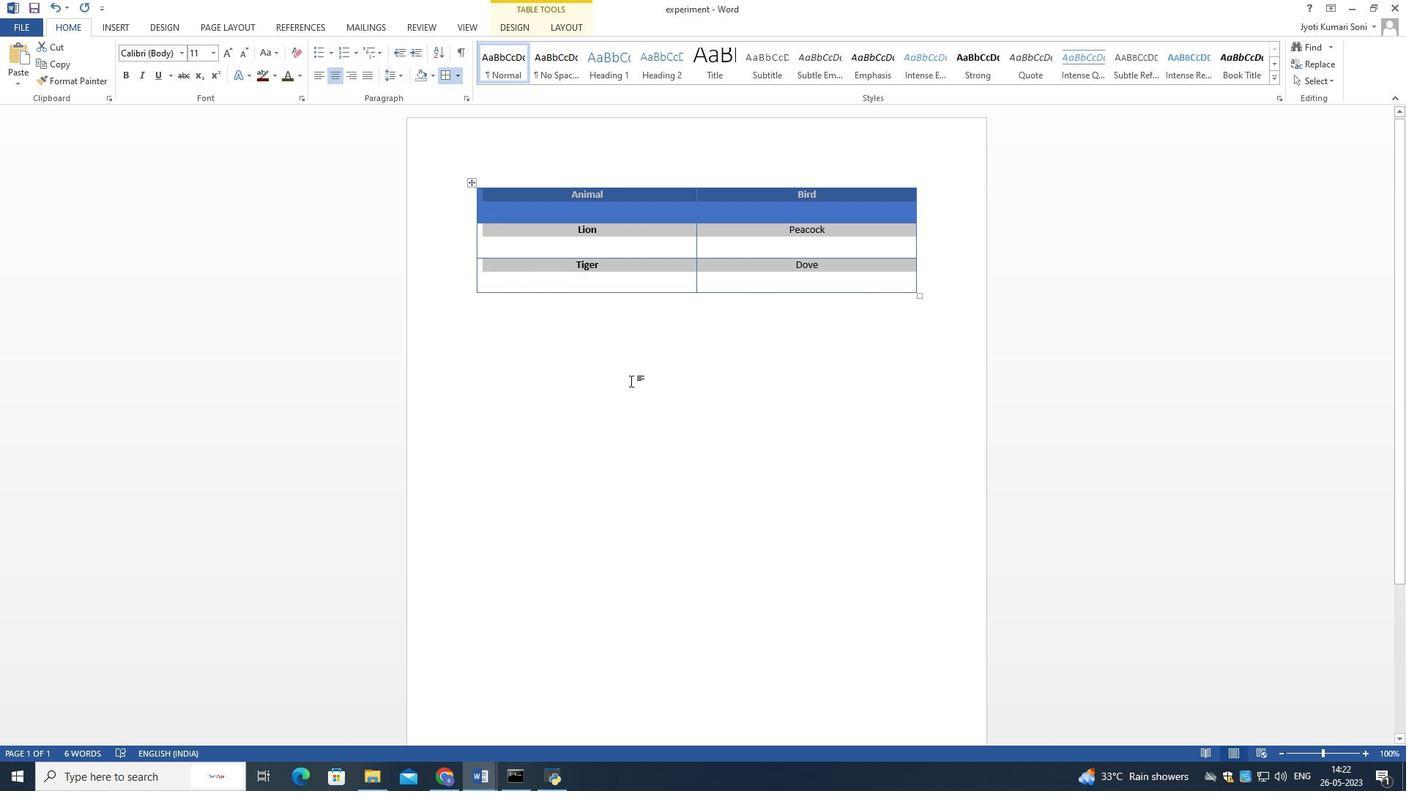 
Action: Mouse moved to (858, 272)
Screenshot: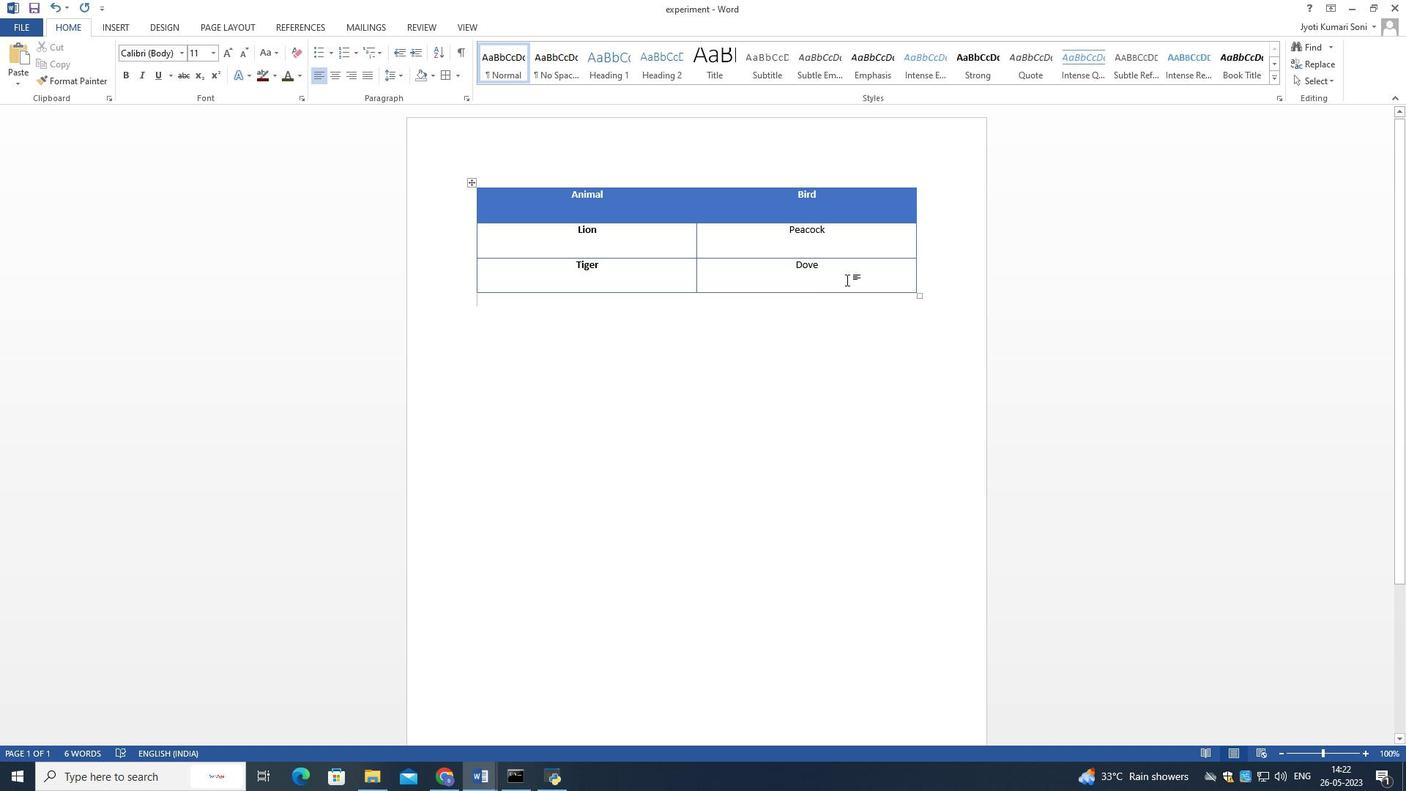 
Action: Mouse pressed left at (858, 272)
Screenshot: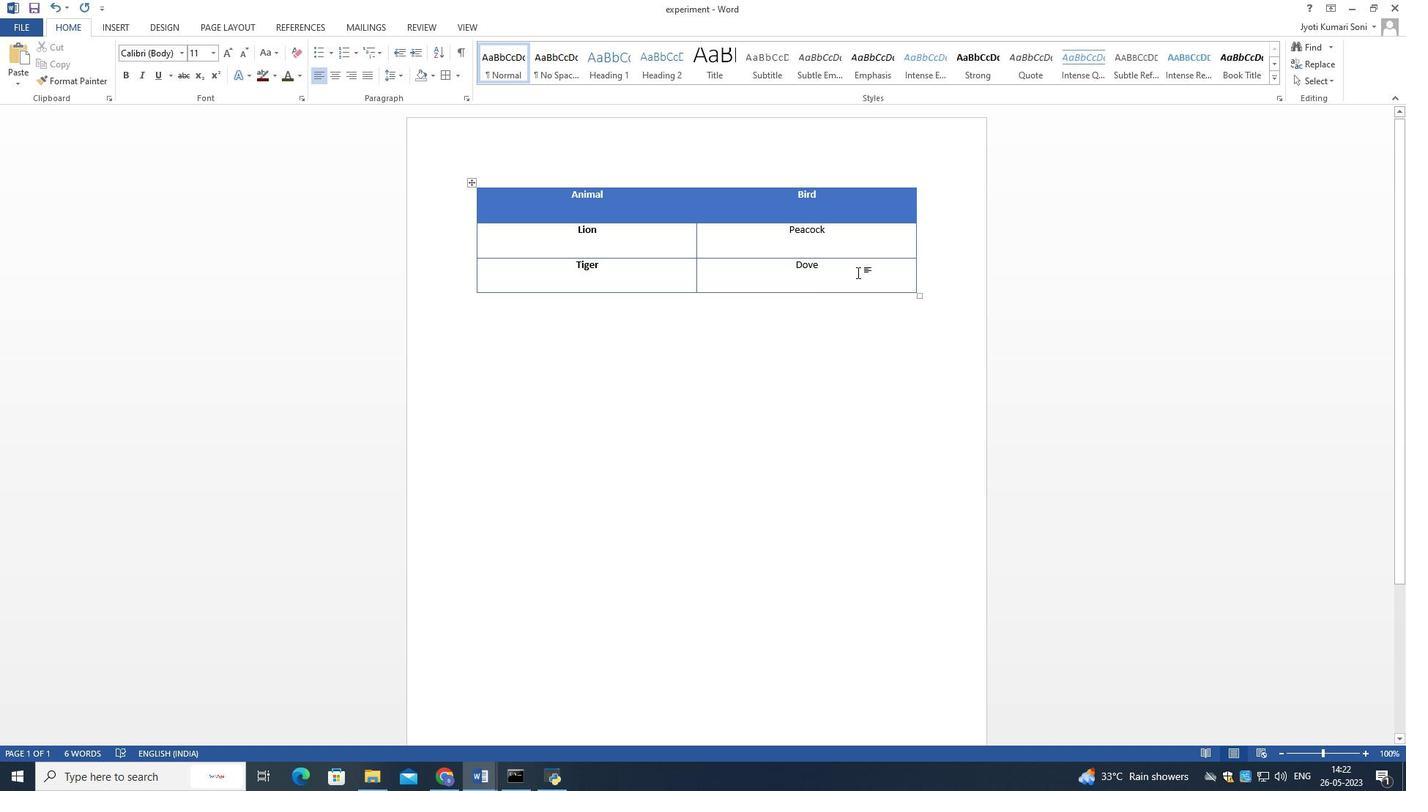 
Action: Mouse moved to (668, 250)
Screenshot: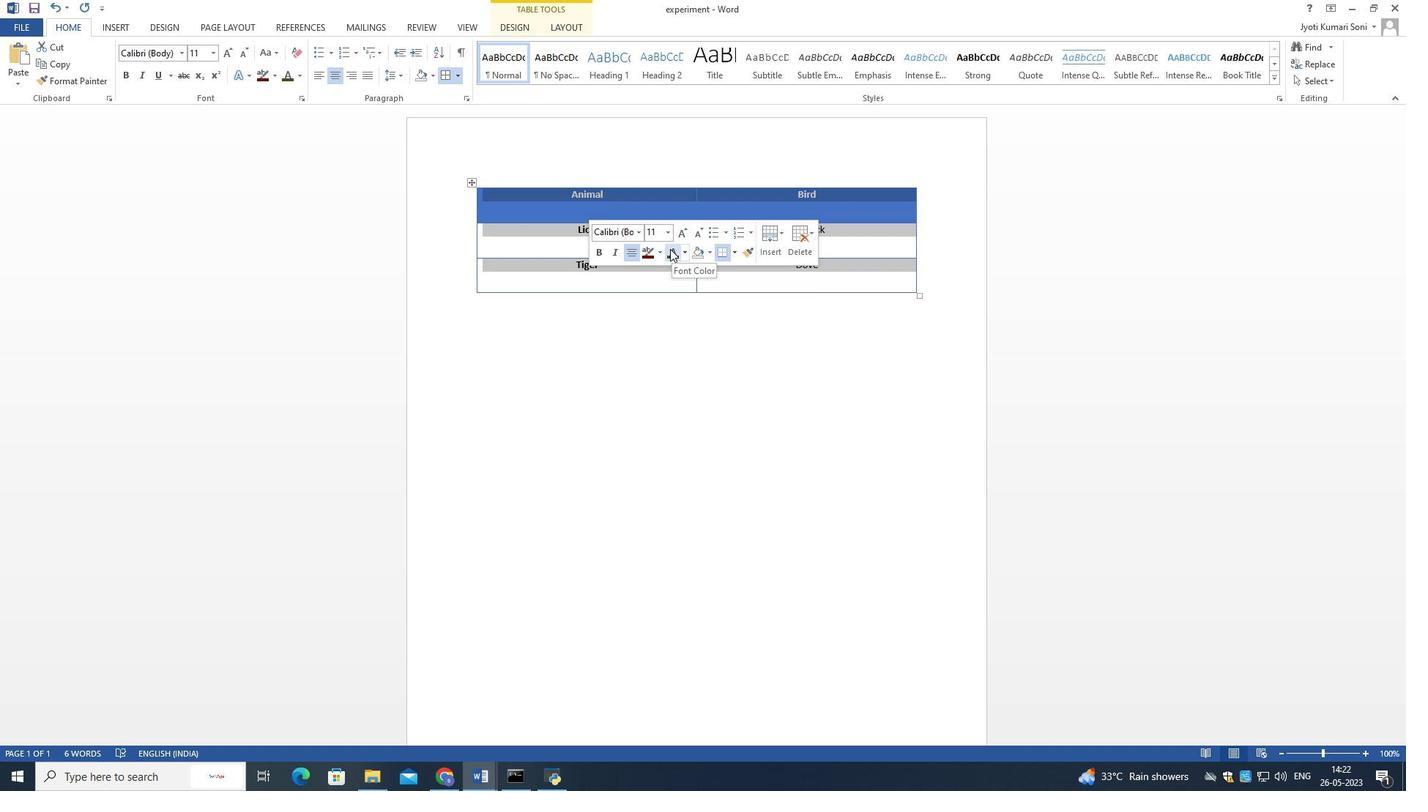 
Action: Key pressed ctrl+I
Screenshot: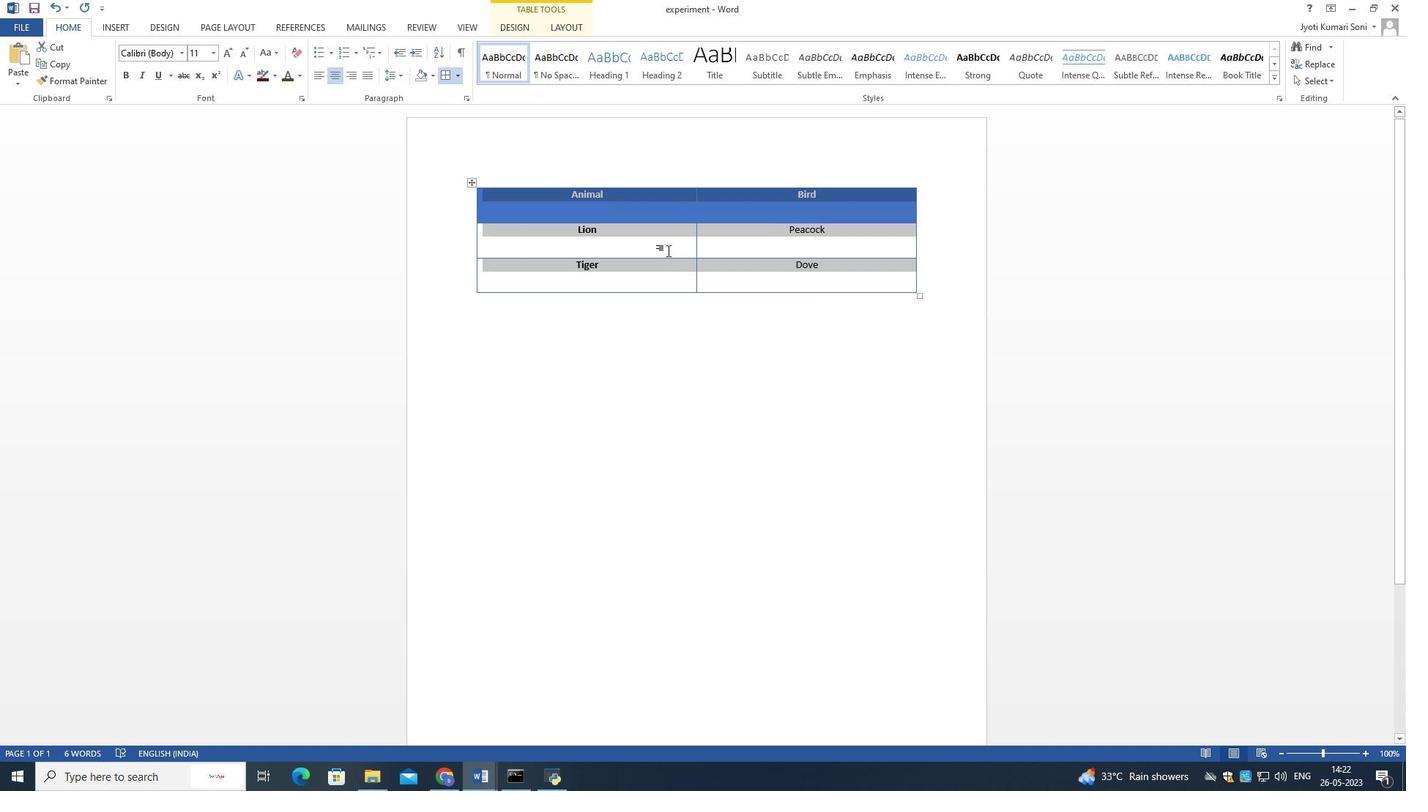 
Action: Mouse moved to (678, 368)
Screenshot: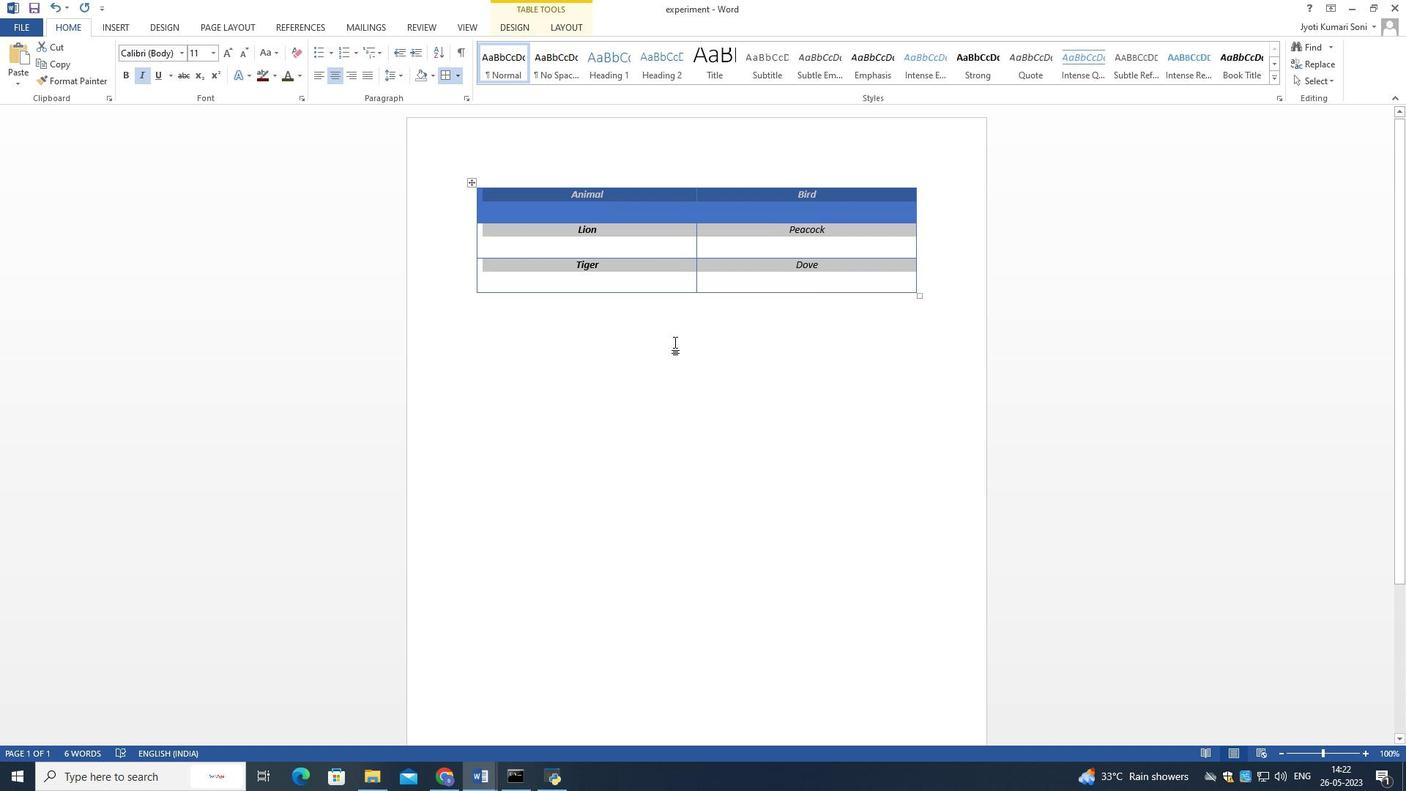 
Action: Mouse pressed left at (678, 368)
Screenshot: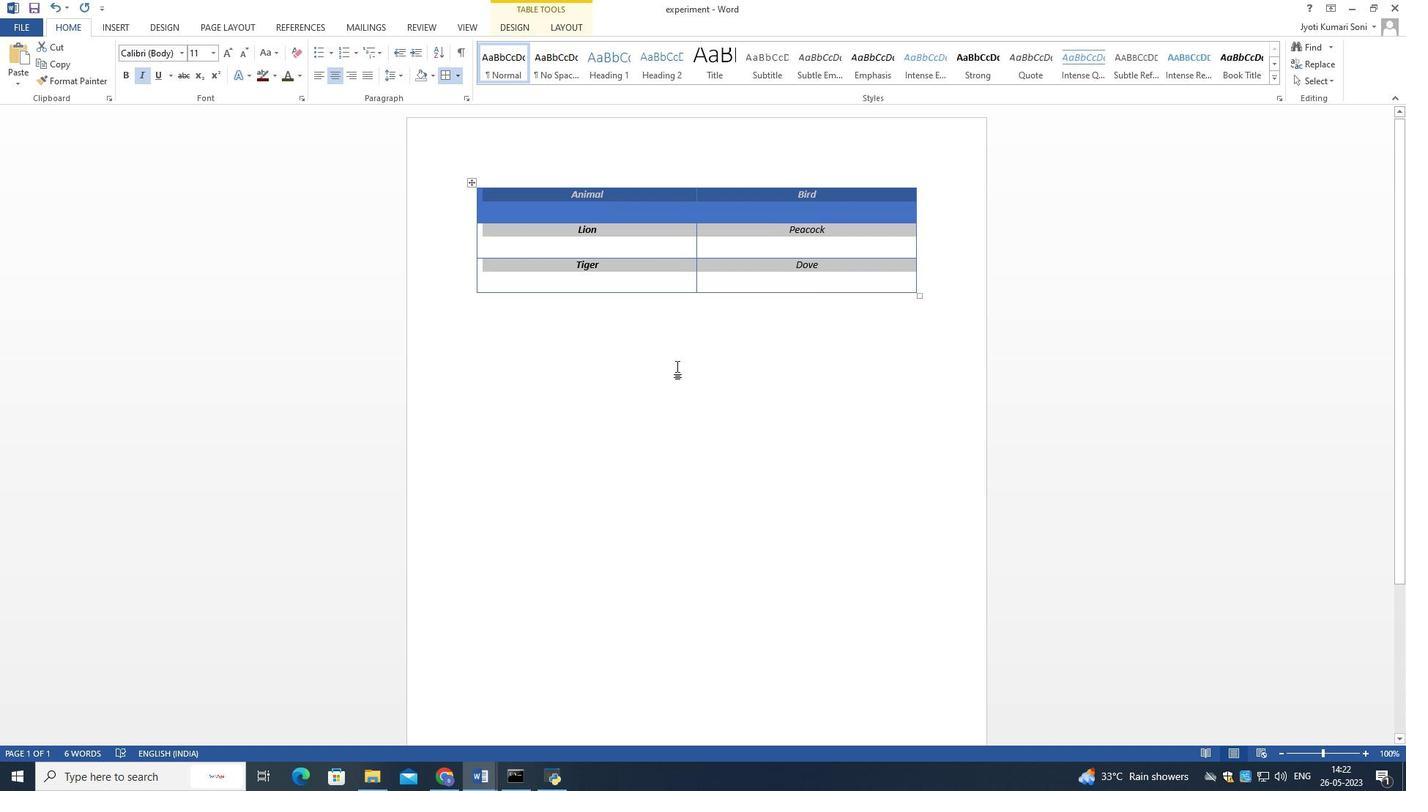 
Action: Mouse moved to (639, 316)
Screenshot: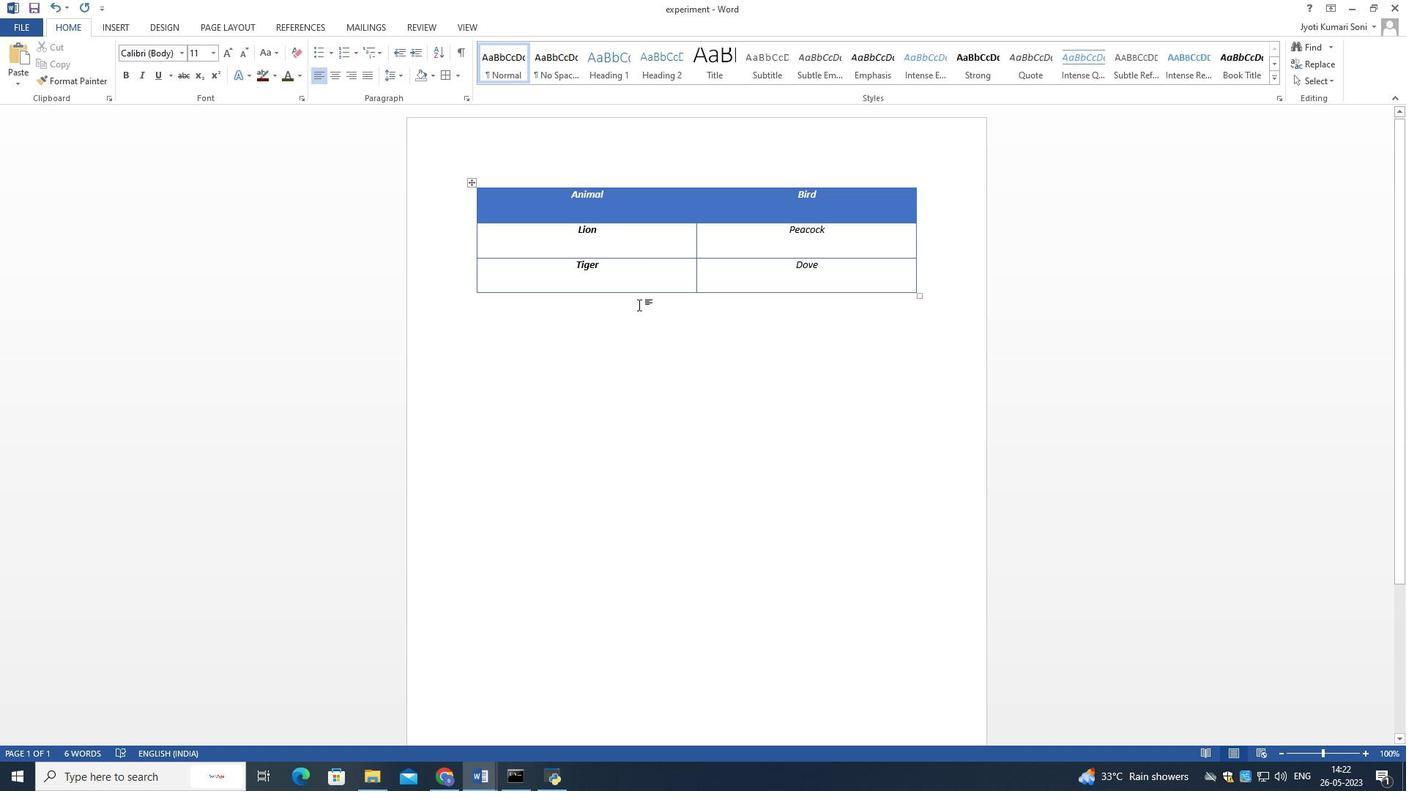 
Action: Mouse pressed left at (639, 316)
Screenshot: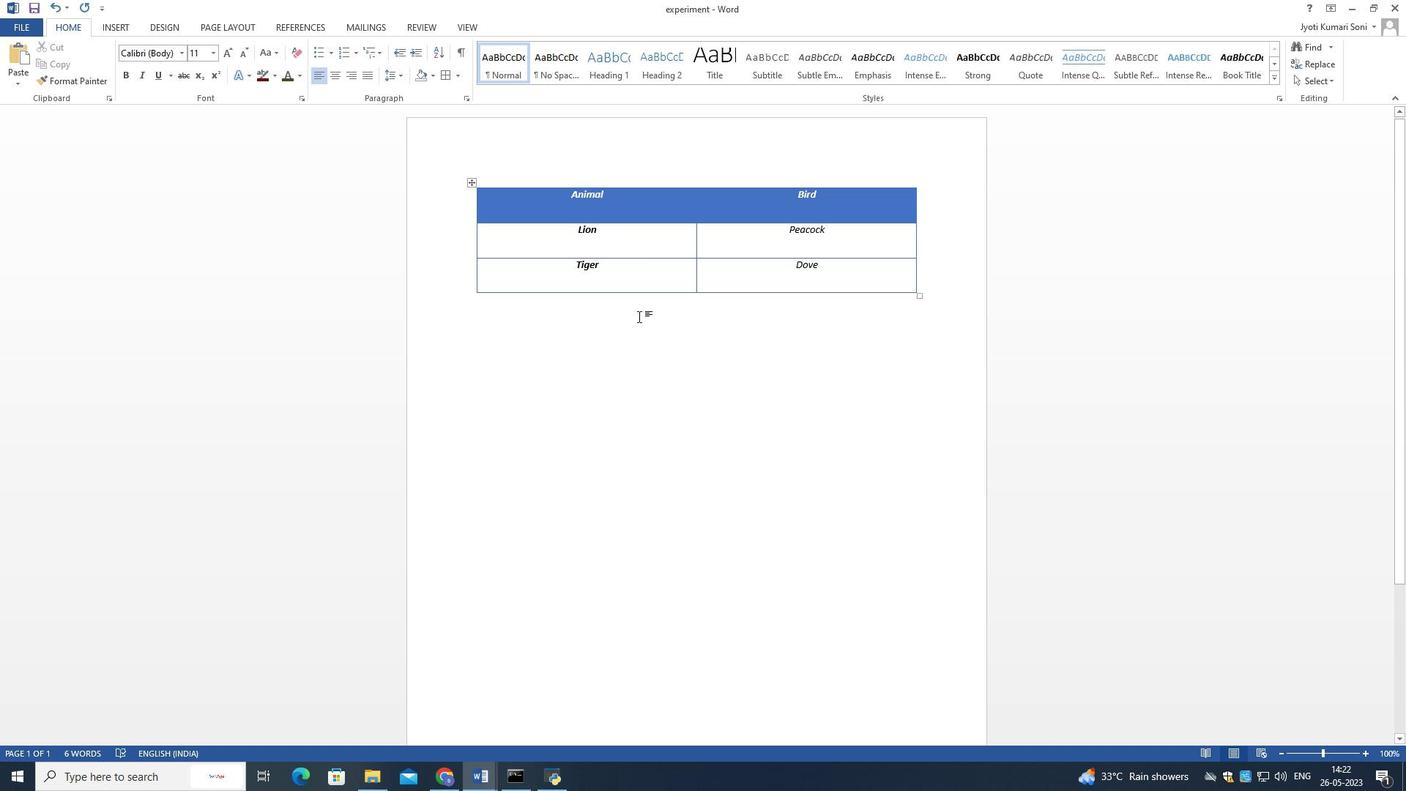 
